 Task: Search one way flight ticket for 1 adult, 1 child, 1 infant in seat in premium economy from Orange County: John Wayne Airport (was Orange County Airport) to Jacksonville: Albert J. Ellis Airport on 5-3-2023. Choice of flights is Emirates and Kenya Airways. Number of bags: 2 checked bags. Price is upto 91000. Outbound departure time preference is 8:00.
Action: Mouse moved to (307, 254)
Screenshot: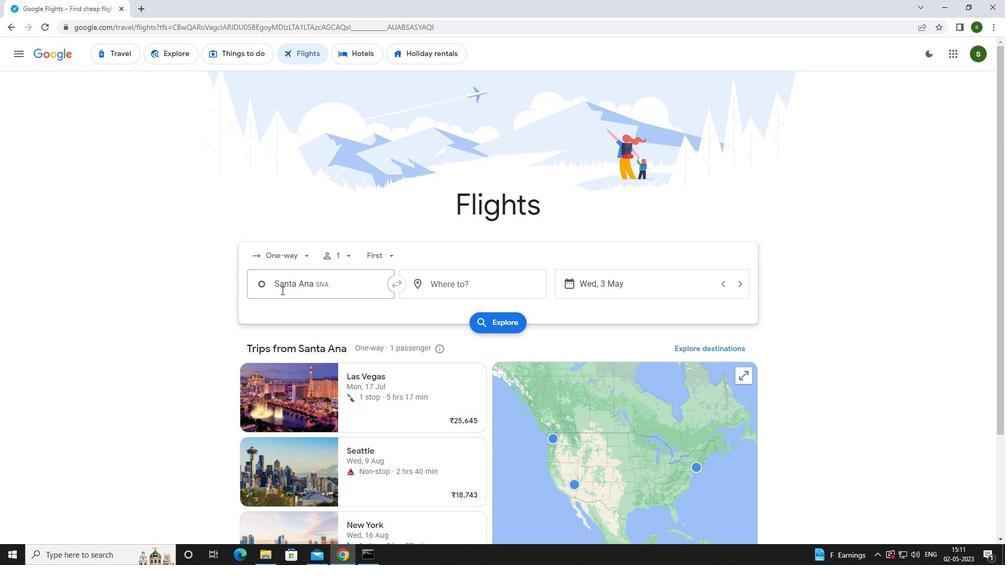 
Action: Mouse pressed left at (307, 254)
Screenshot: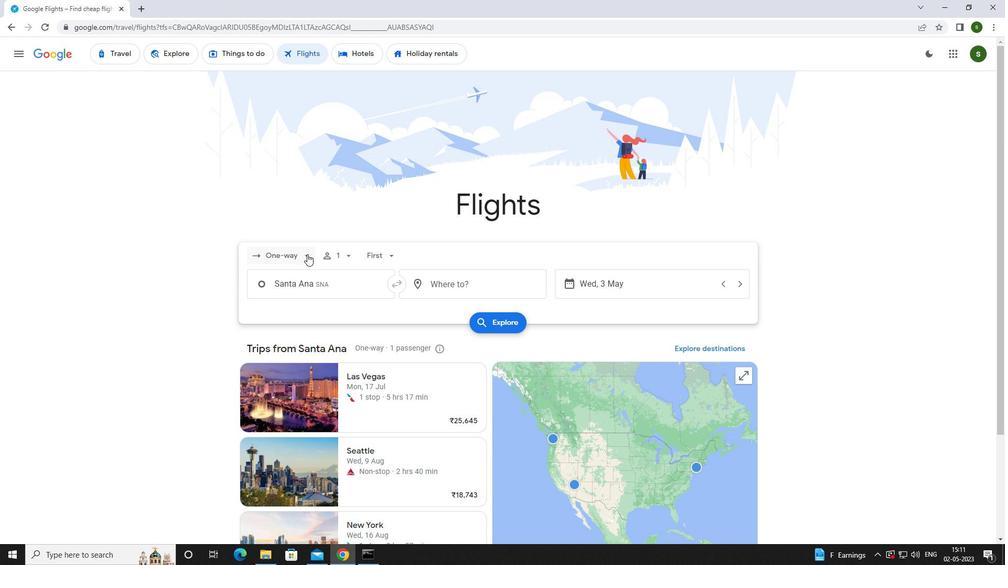 
Action: Mouse moved to (284, 301)
Screenshot: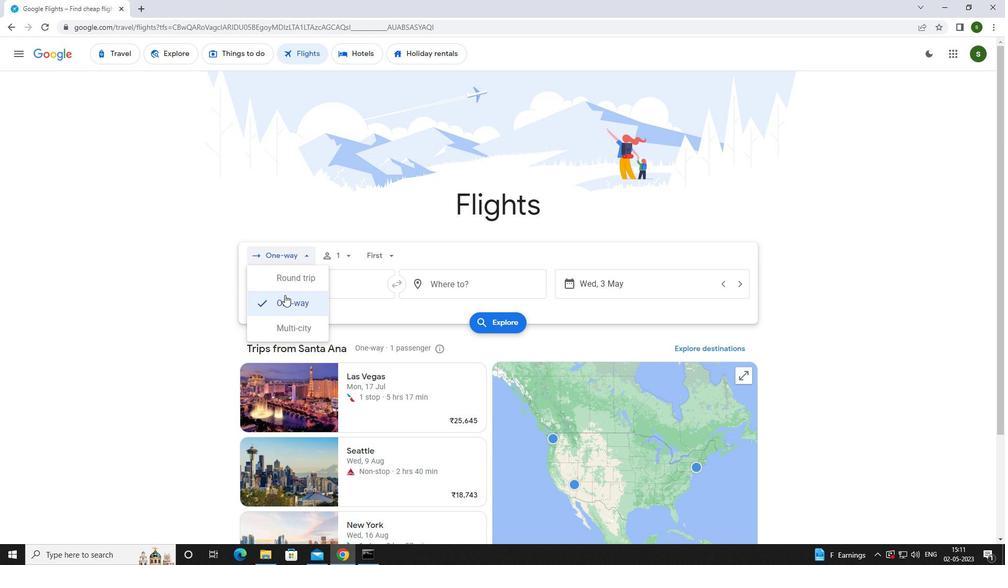 
Action: Mouse pressed left at (284, 301)
Screenshot: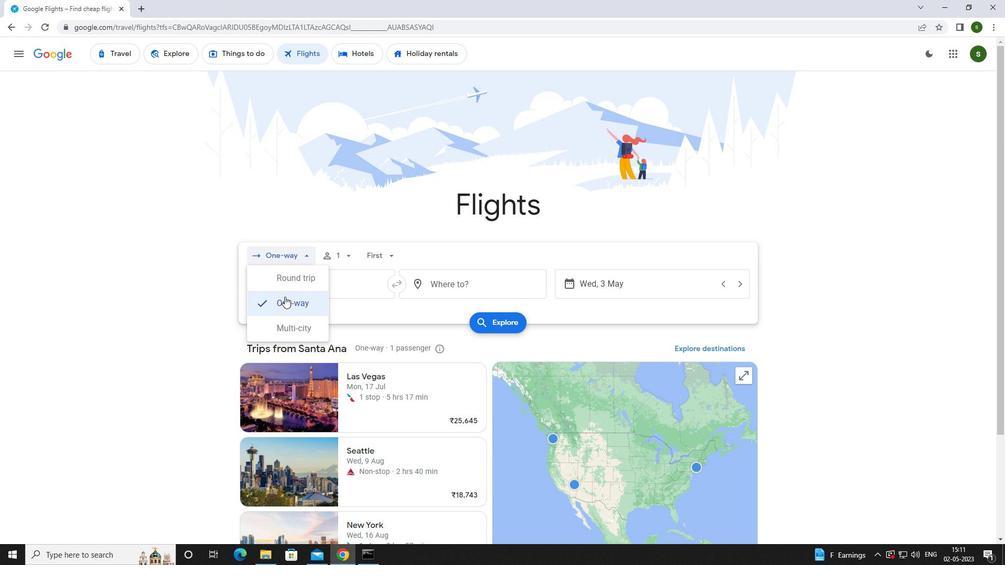 
Action: Mouse moved to (351, 251)
Screenshot: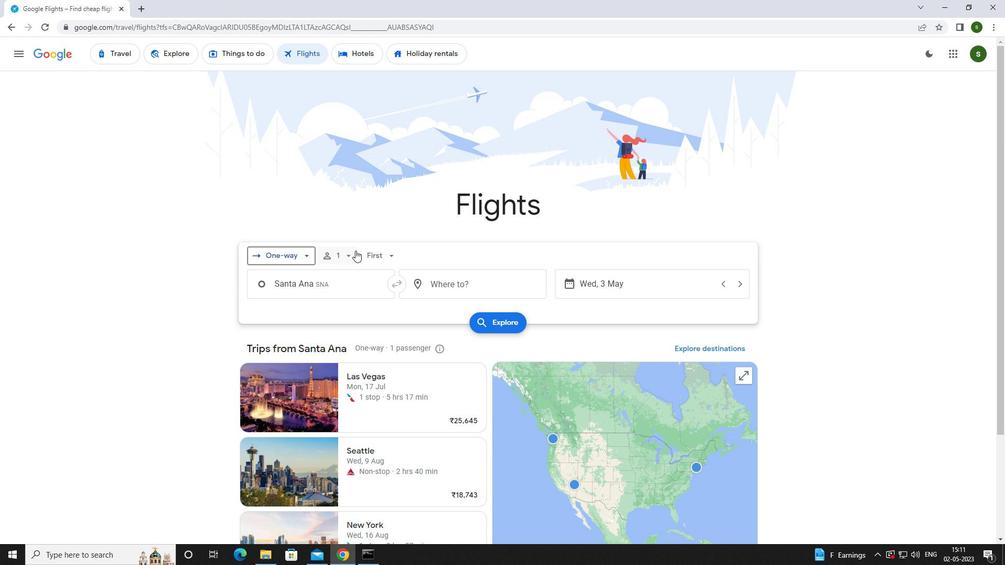 
Action: Mouse pressed left at (351, 251)
Screenshot: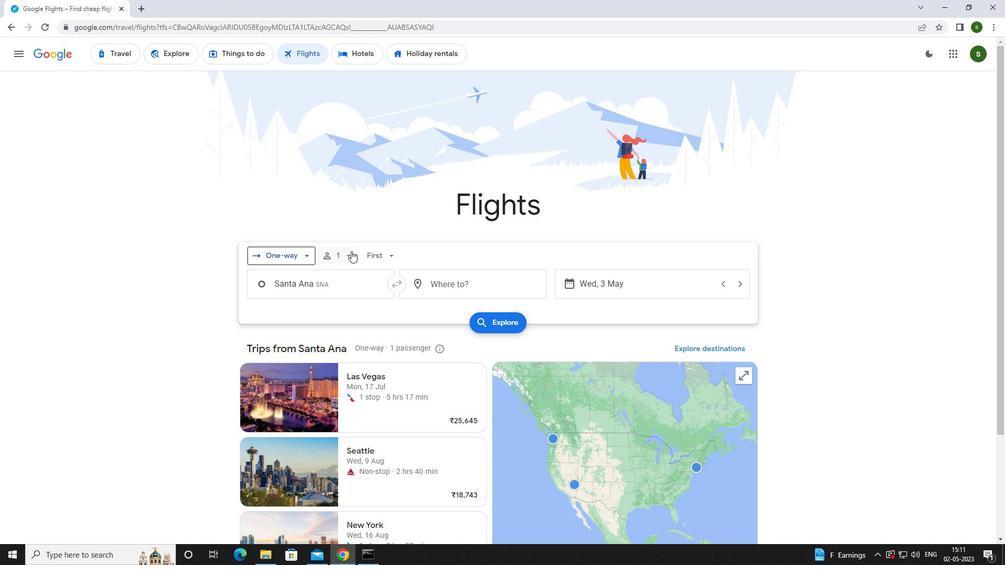 
Action: Mouse moved to (432, 306)
Screenshot: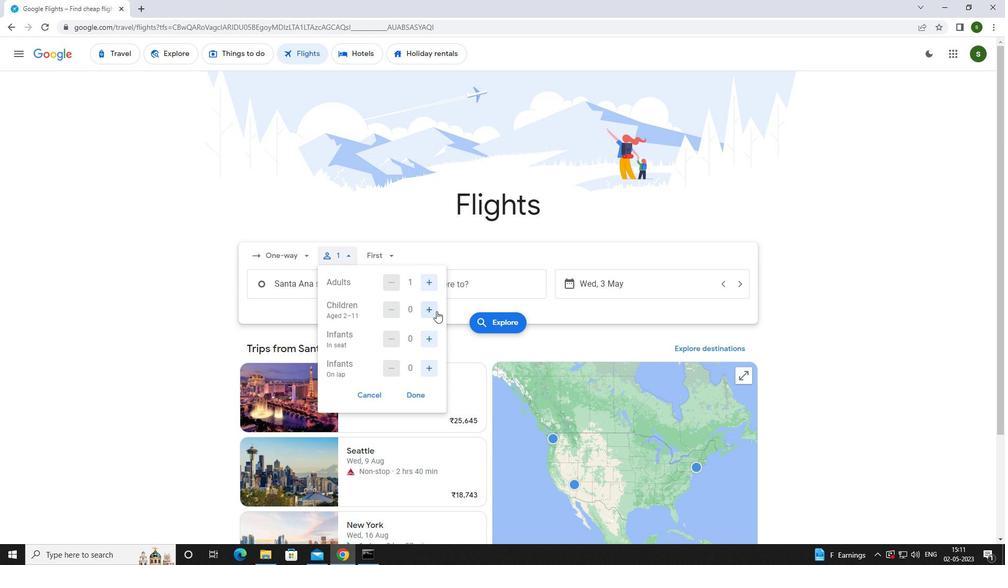 
Action: Mouse pressed left at (432, 306)
Screenshot: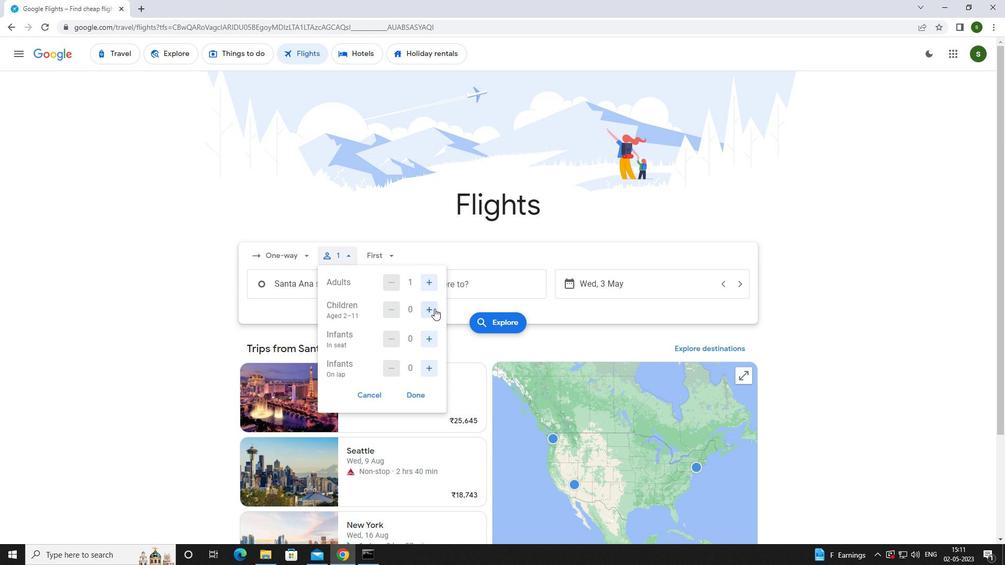 
Action: Mouse moved to (429, 336)
Screenshot: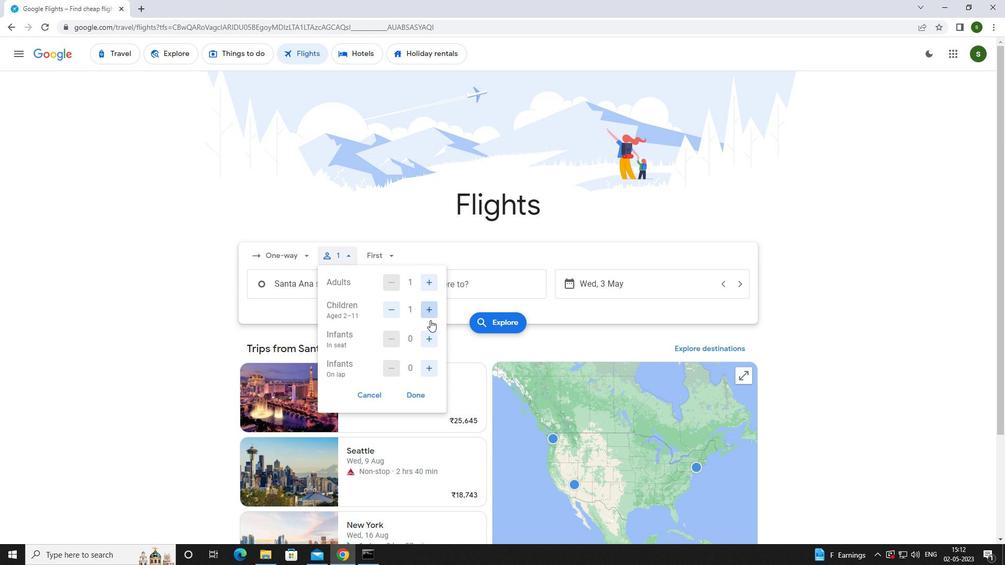 
Action: Mouse pressed left at (429, 336)
Screenshot: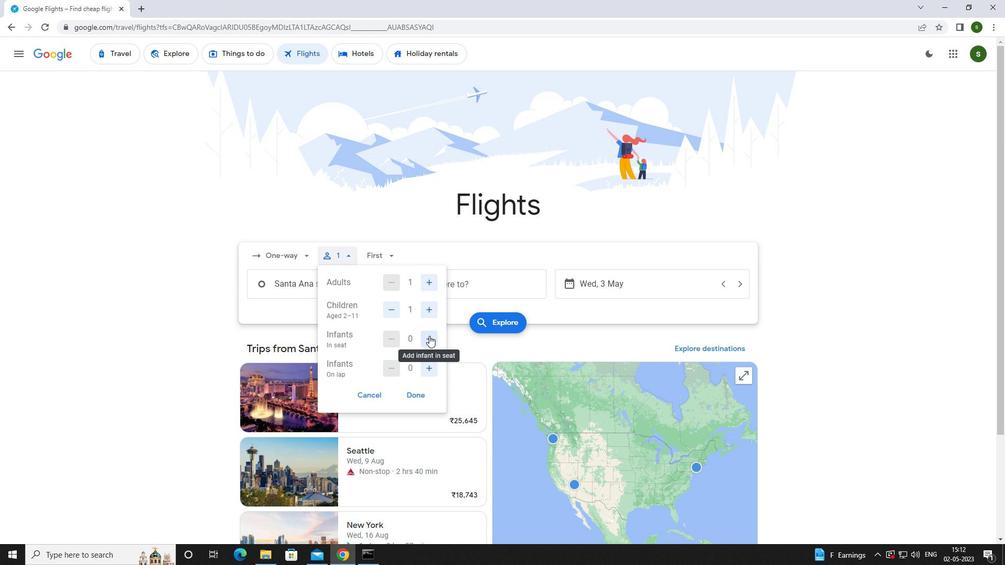 
Action: Mouse moved to (388, 249)
Screenshot: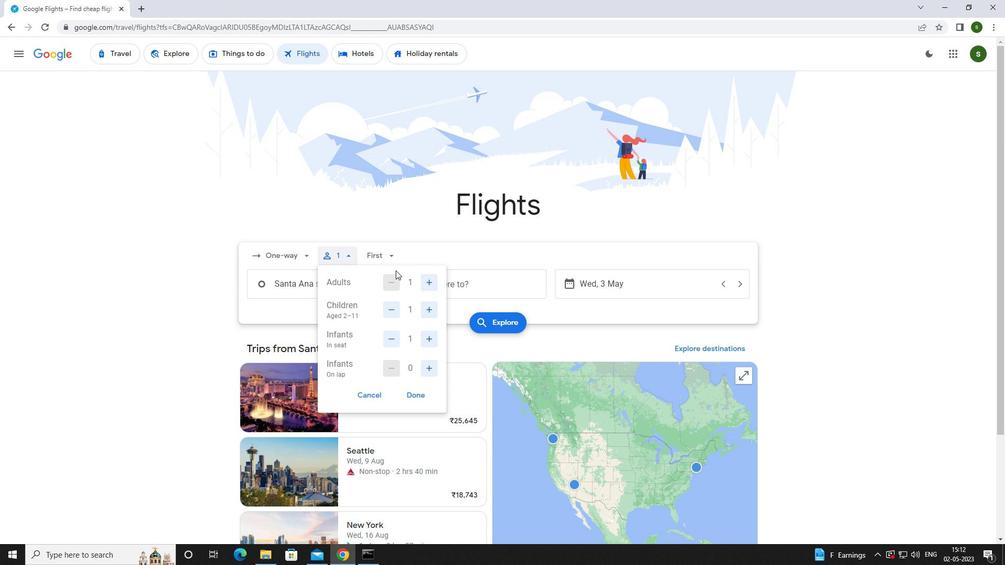 
Action: Mouse pressed left at (388, 249)
Screenshot: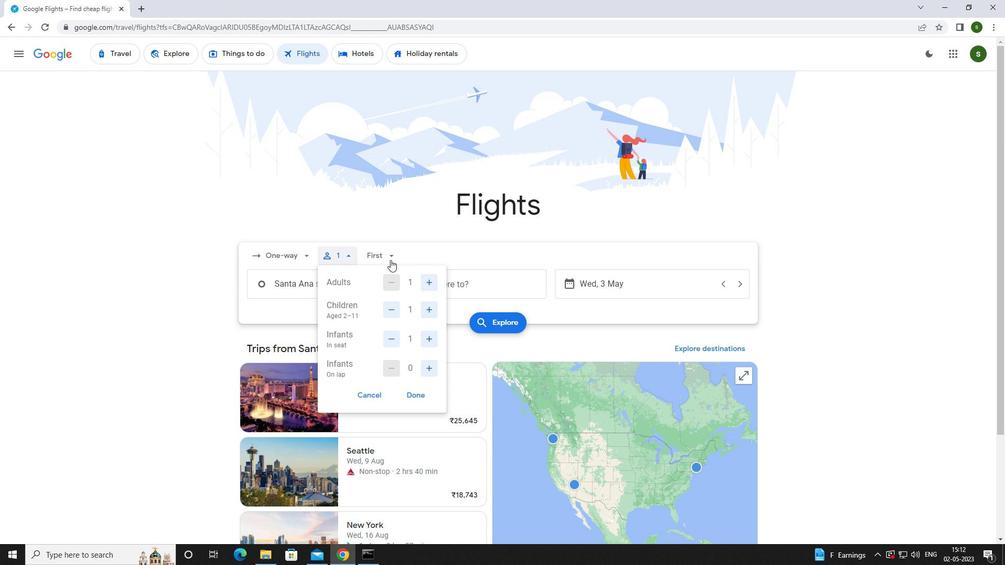 
Action: Mouse moved to (404, 303)
Screenshot: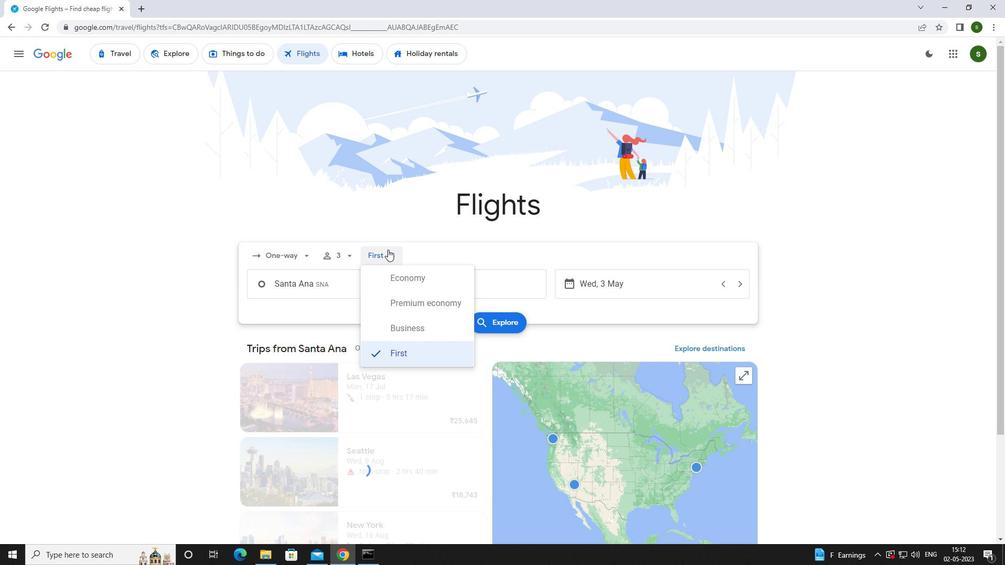 
Action: Mouse pressed left at (404, 303)
Screenshot: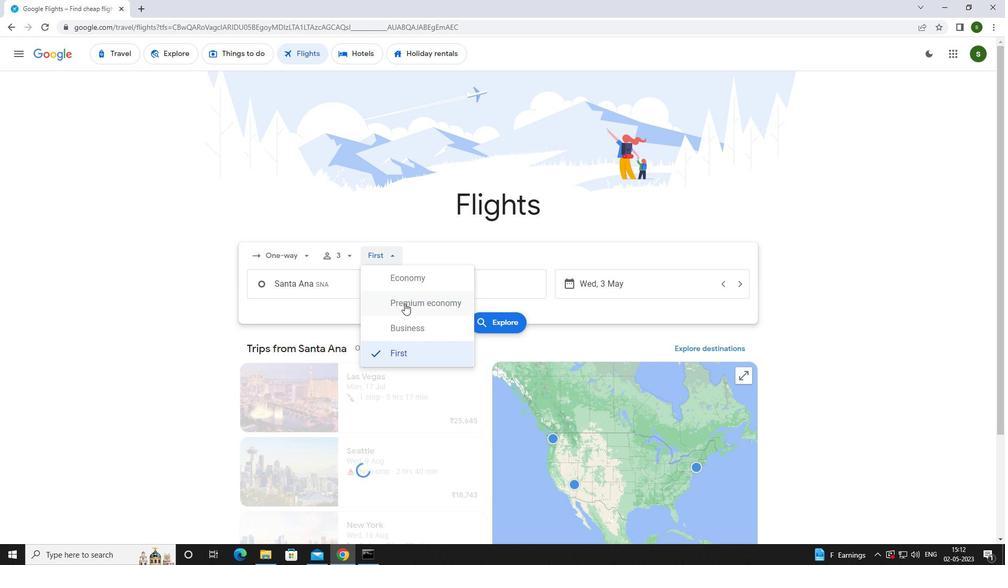 
Action: Mouse moved to (347, 289)
Screenshot: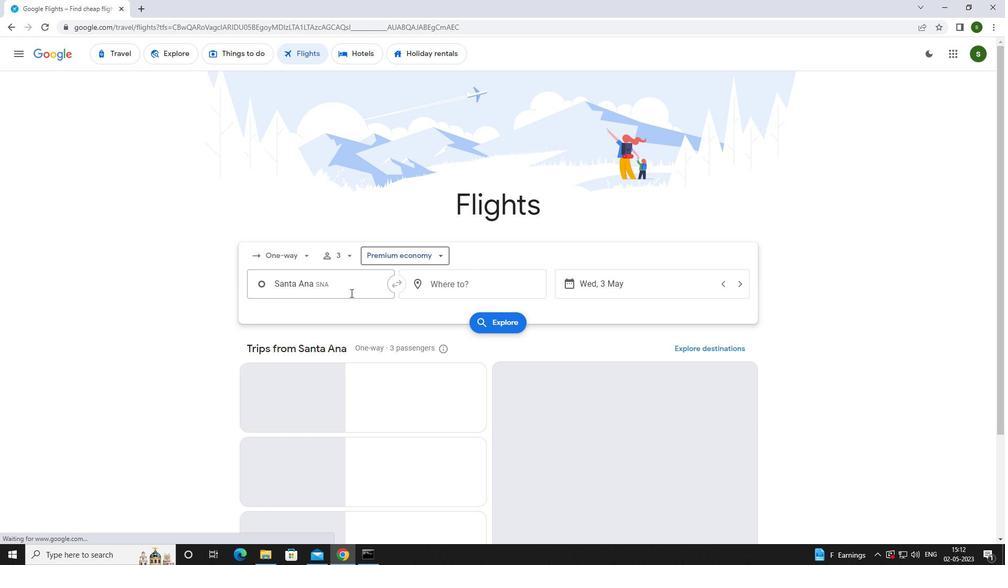 
Action: Mouse pressed left at (347, 289)
Screenshot: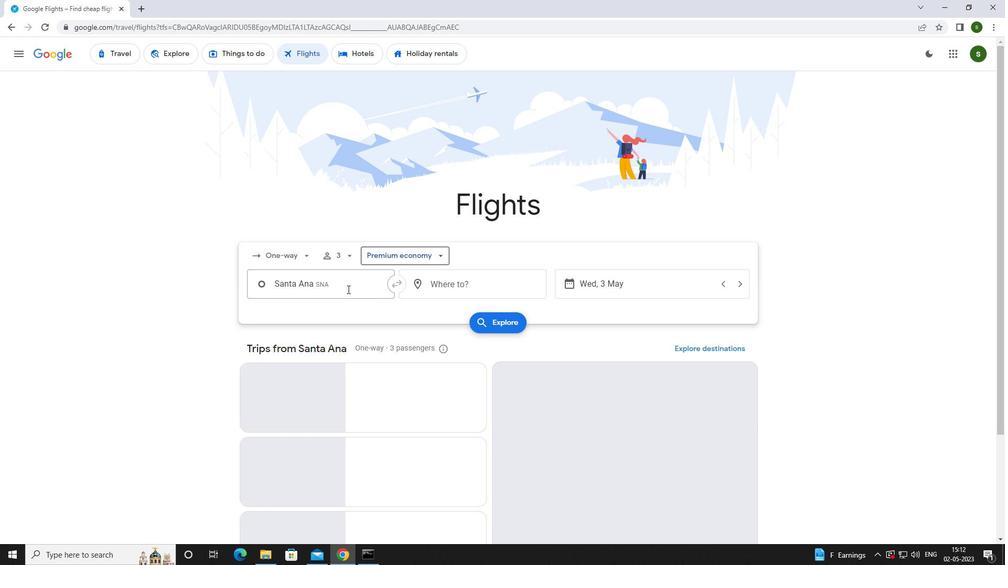 
Action: Mouse moved to (347, 289)
Screenshot: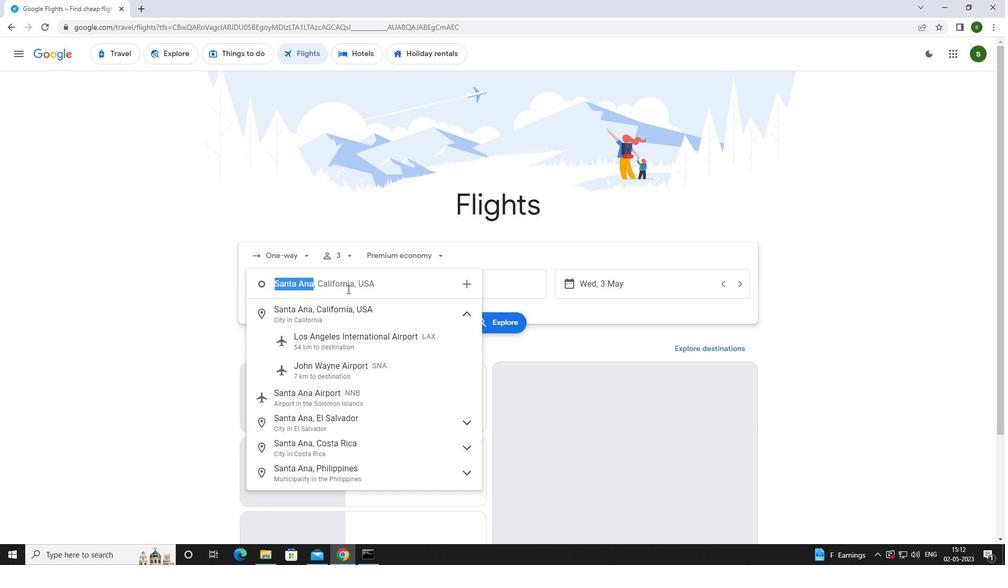
Action: Key pressed <Key.caps_lock>j<Key.caps_lock>ohn<Key.space>
Screenshot: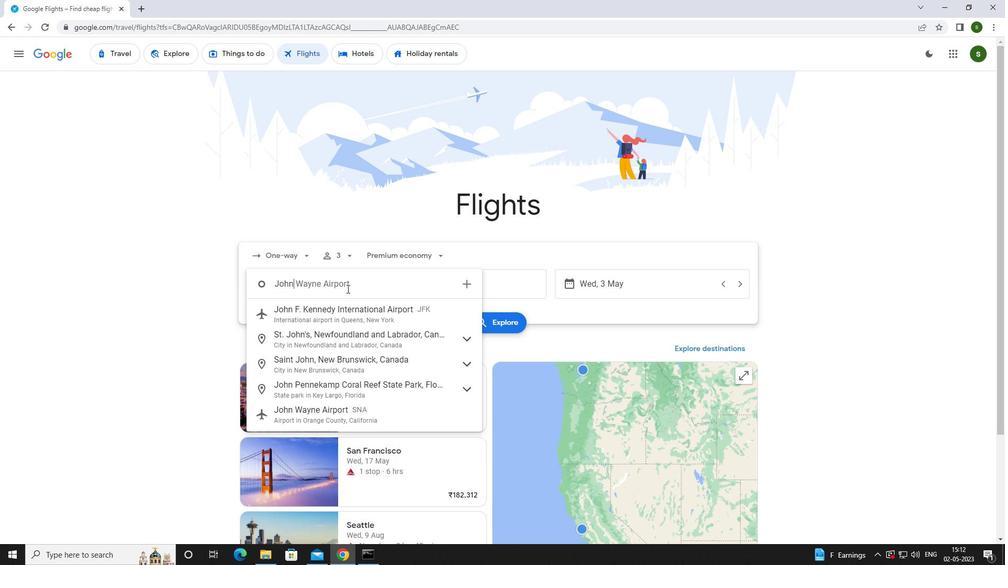 
Action: Mouse moved to (326, 411)
Screenshot: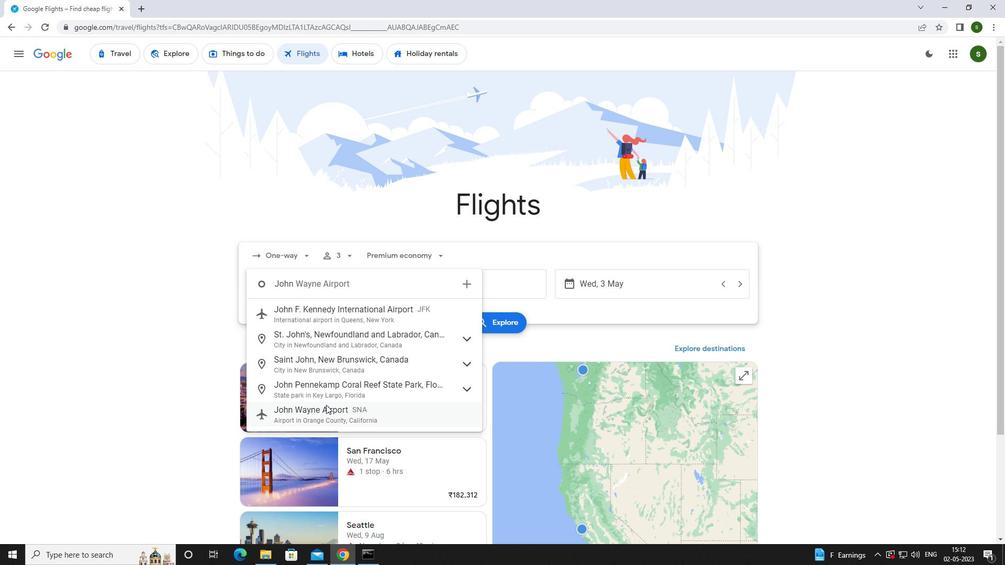 
Action: Mouse pressed left at (326, 411)
Screenshot: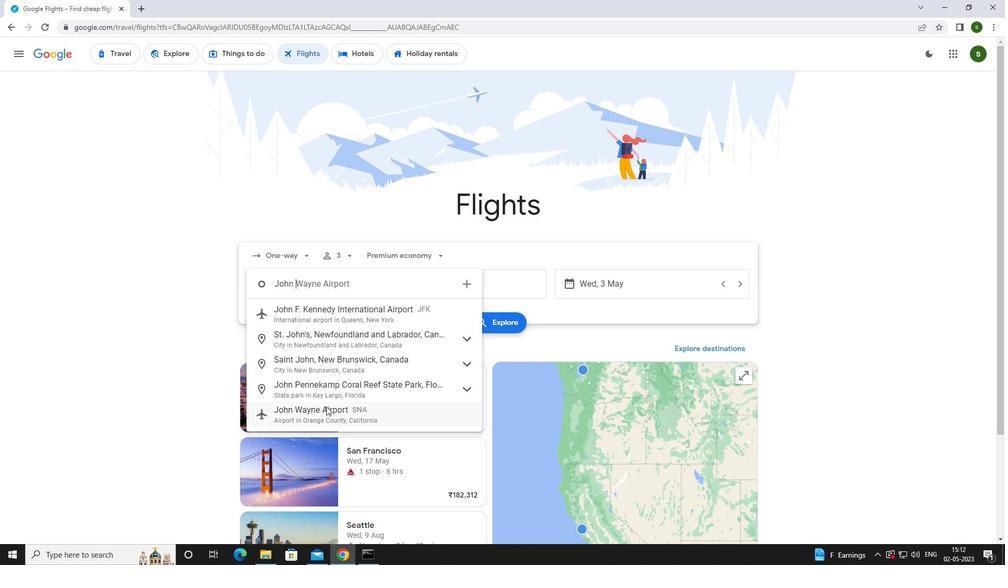 
Action: Mouse moved to (477, 291)
Screenshot: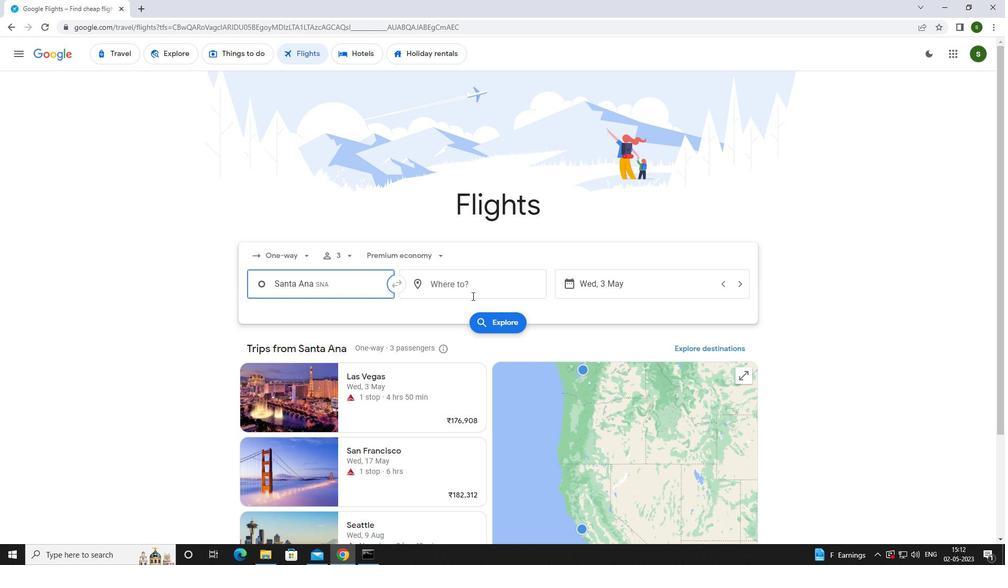 
Action: Mouse pressed left at (477, 291)
Screenshot: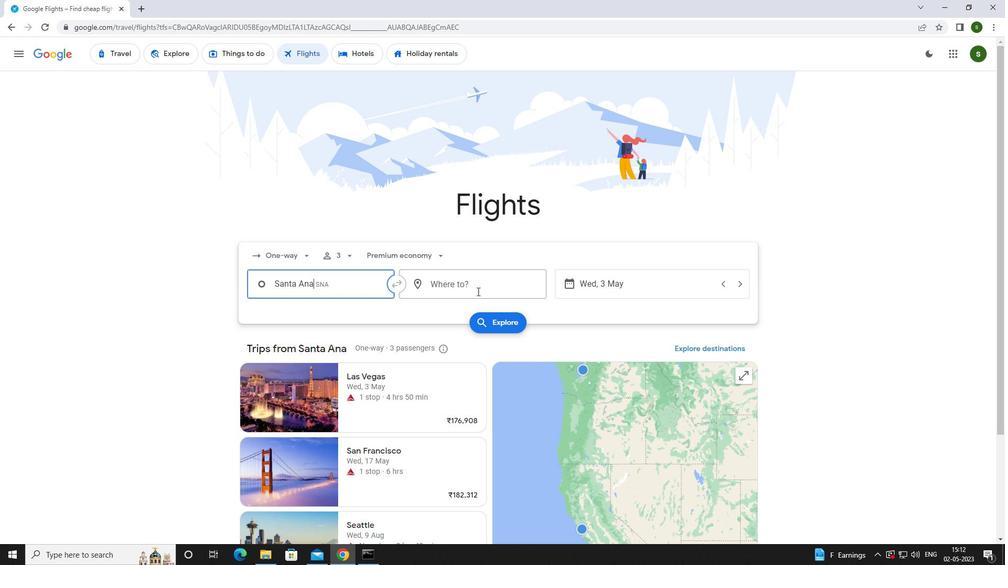 
Action: Mouse moved to (403, 301)
Screenshot: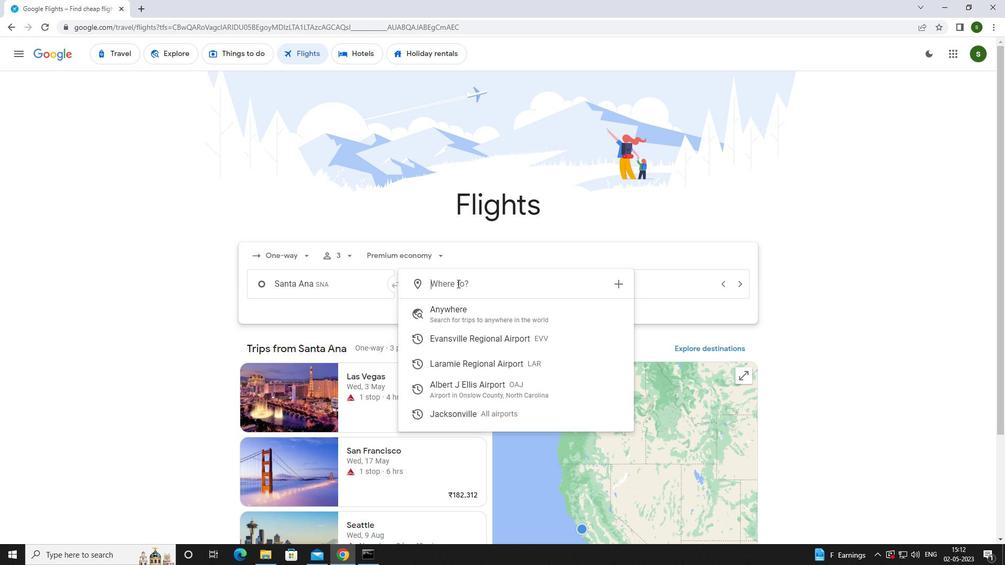 
Action: Key pressed <Key.caps_lock>a<Key.caps_lock>lbert
Screenshot: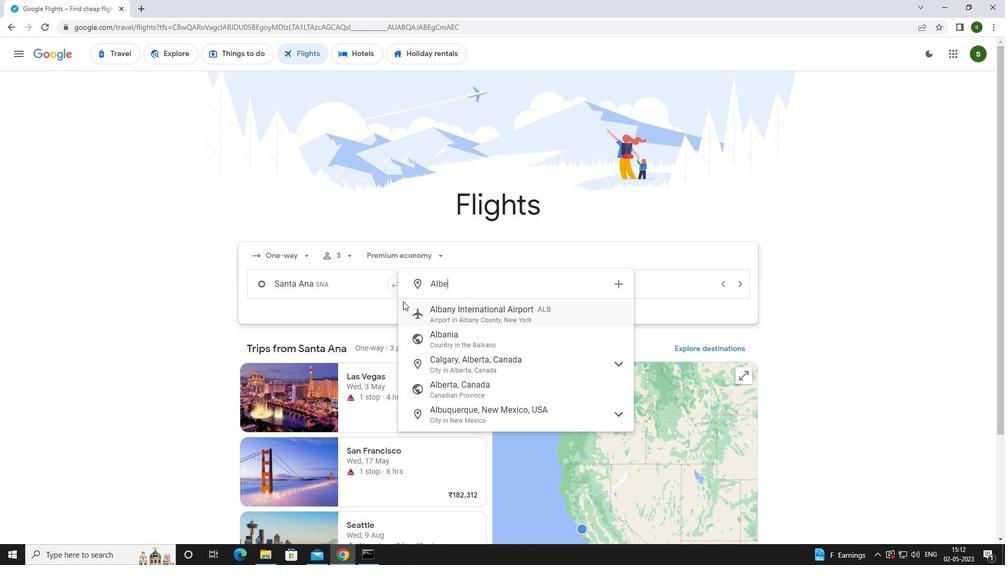 
Action: Mouse moved to (399, 302)
Screenshot: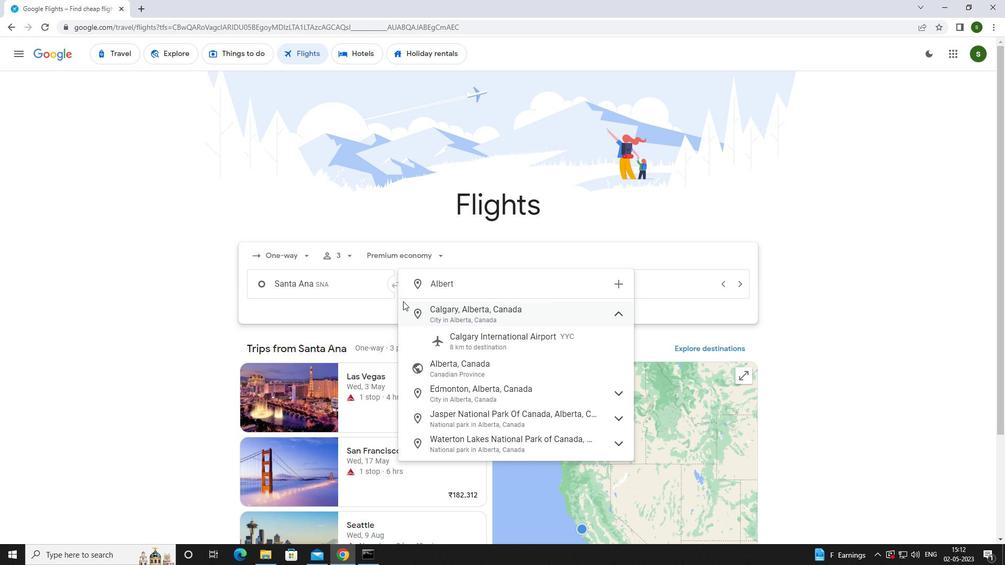 
Action: Key pressed <Key.space>
Screenshot: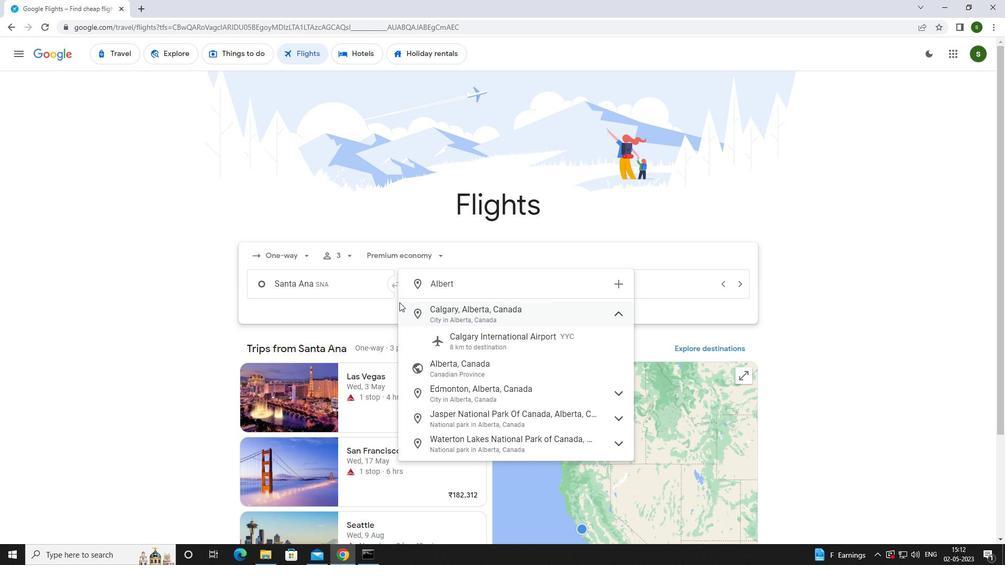 
Action: Mouse moved to (443, 311)
Screenshot: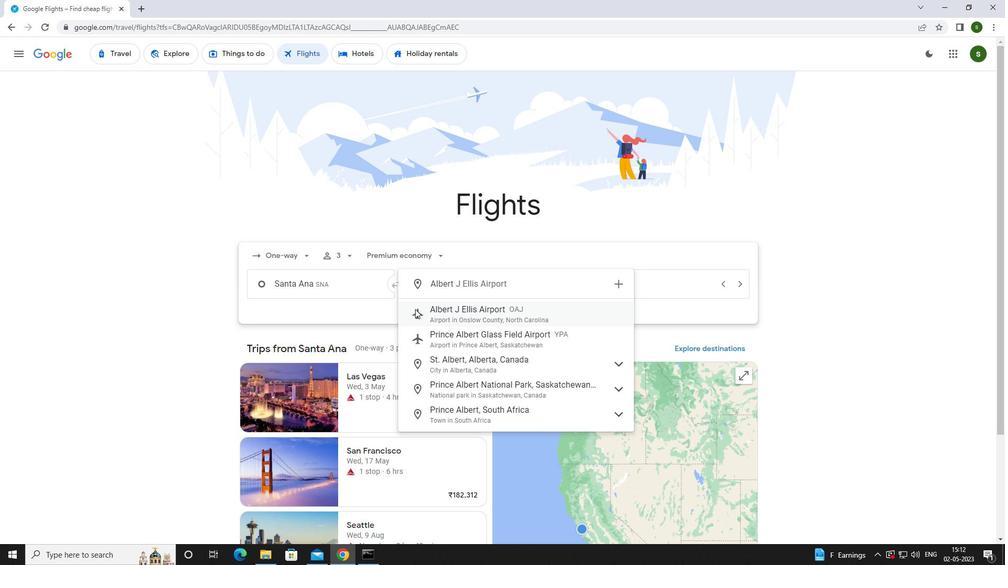 
Action: Mouse pressed left at (443, 311)
Screenshot: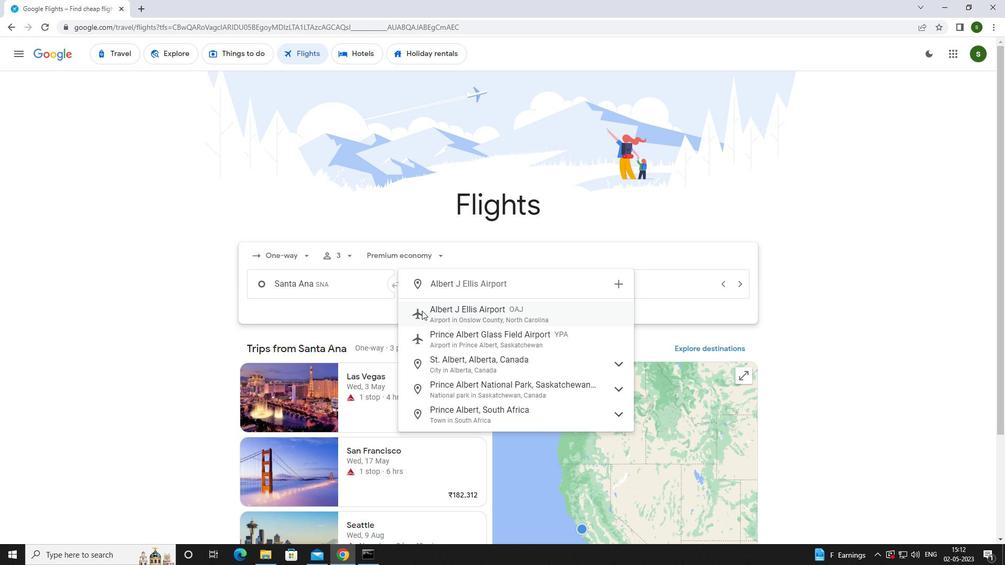 
Action: Mouse moved to (641, 284)
Screenshot: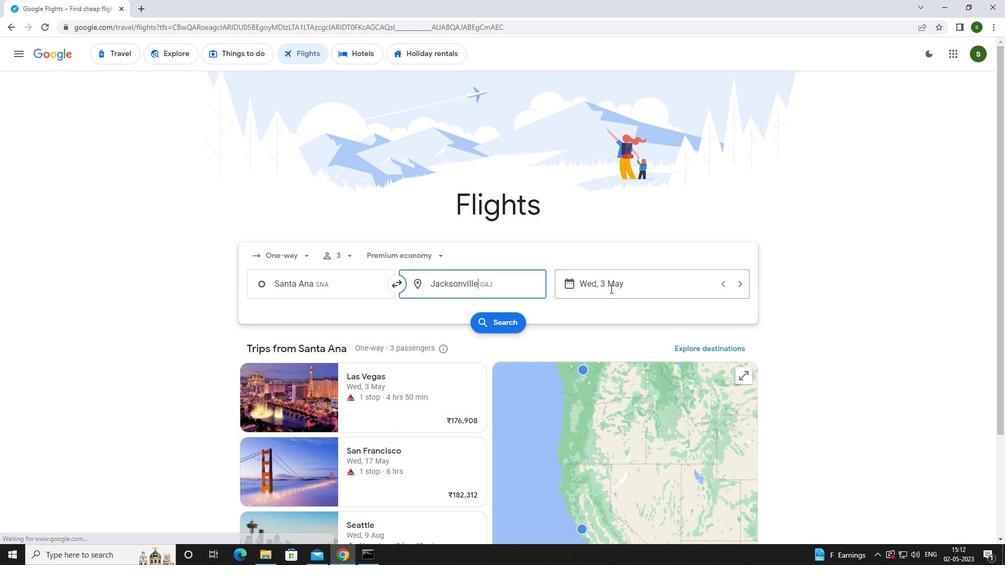 
Action: Mouse pressed left at (641, 284)
Screenshot: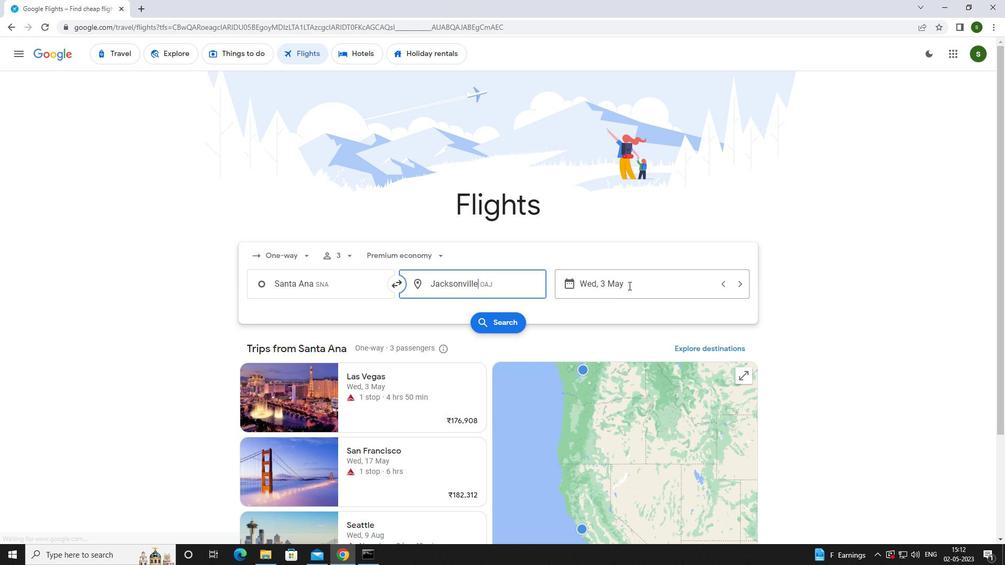 
Action: Mouse moved to (449, 354)
Screenshot: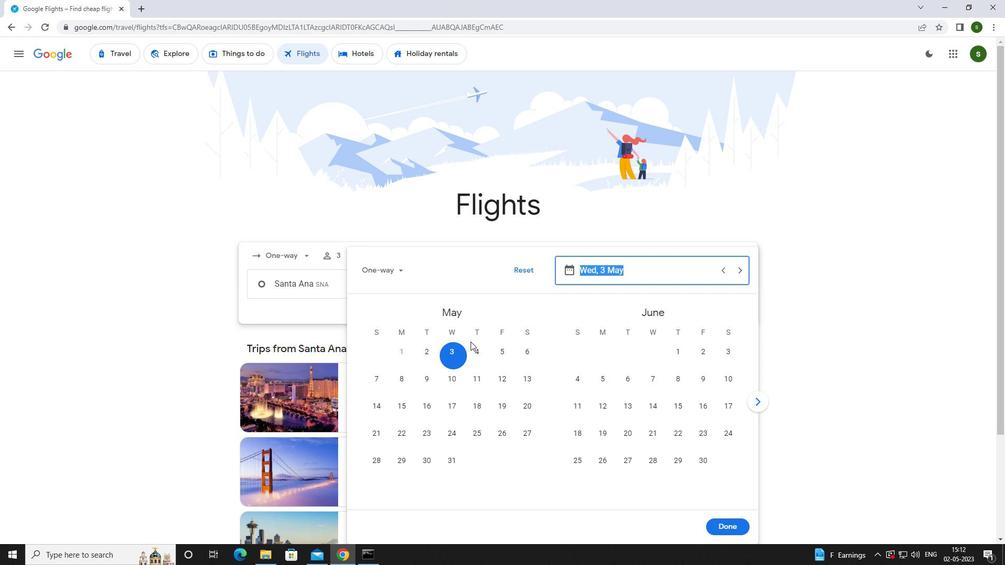 
Action: Mouse pressed left at (449, 354)
Screenshot: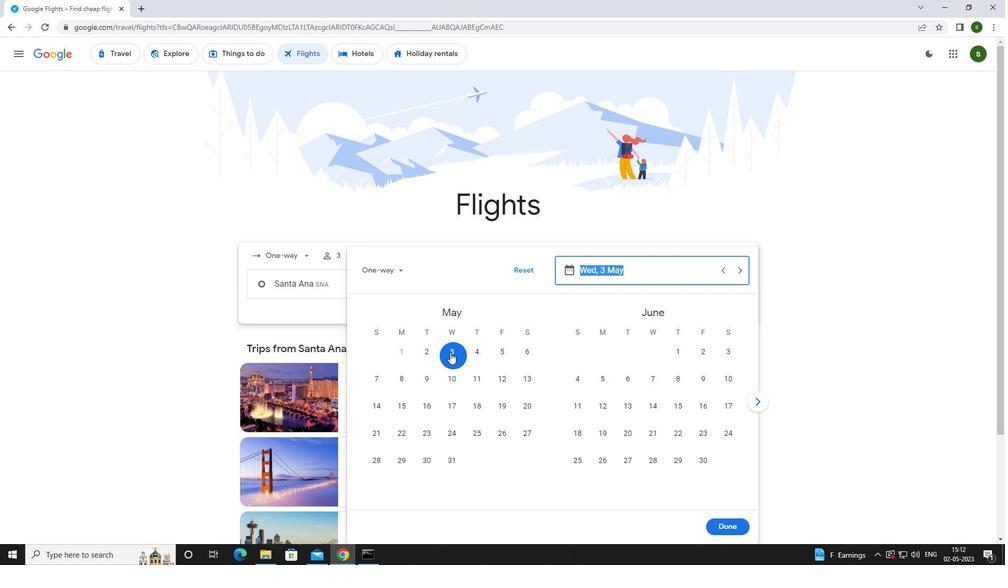 
Action: Mouse moved to (727, 524)
Screenshot: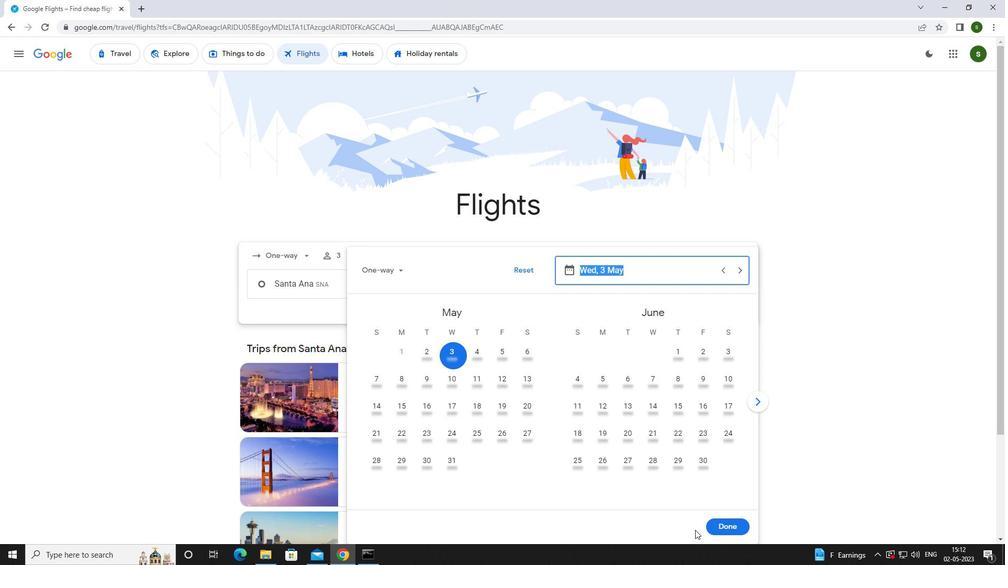 
Action: Mouse pressed left at (727, 524)
Screenshot: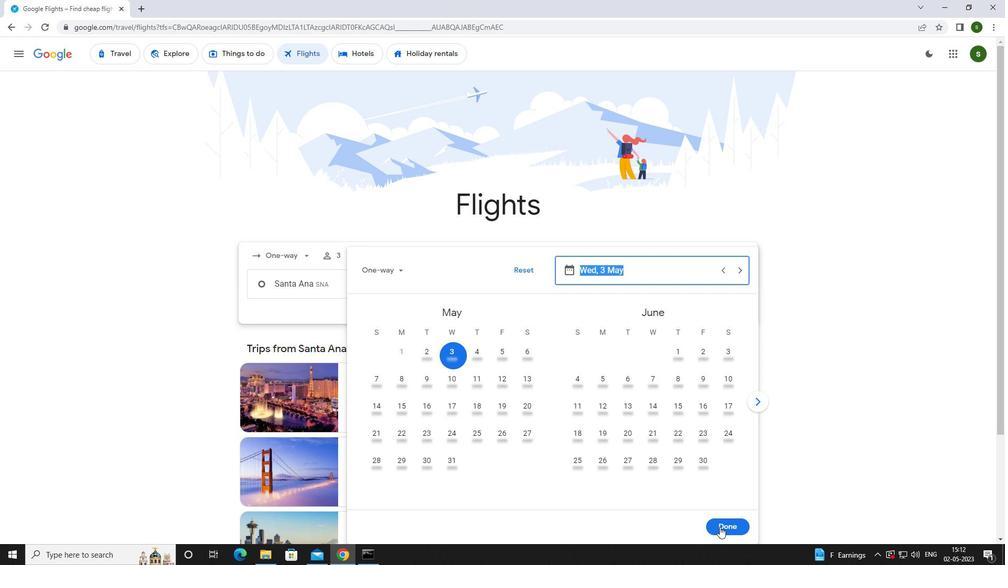 
Action: Mouse moved to (500, 326)
Screenshot: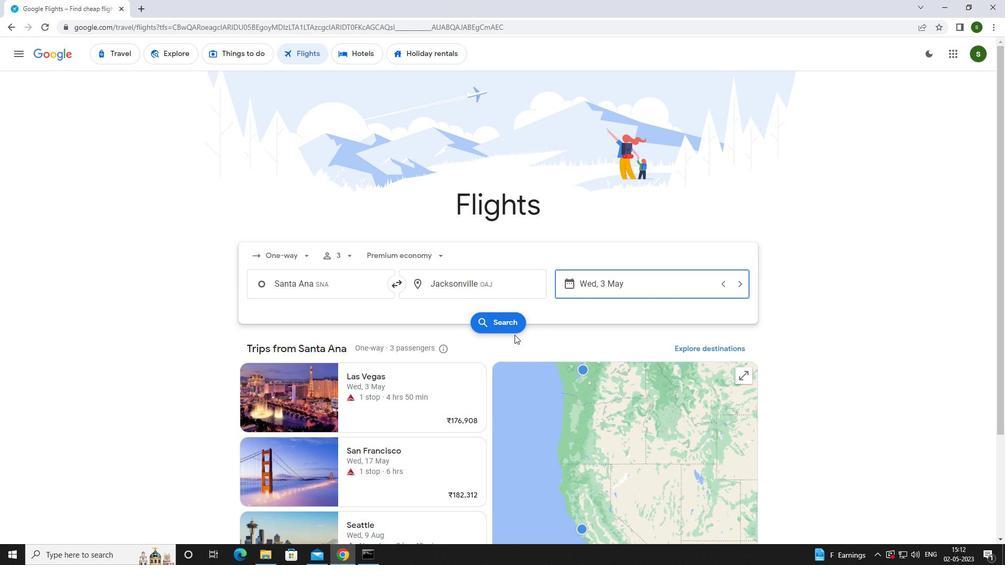 
Action: Mouse pressed left at (500, 326)
Screenshot: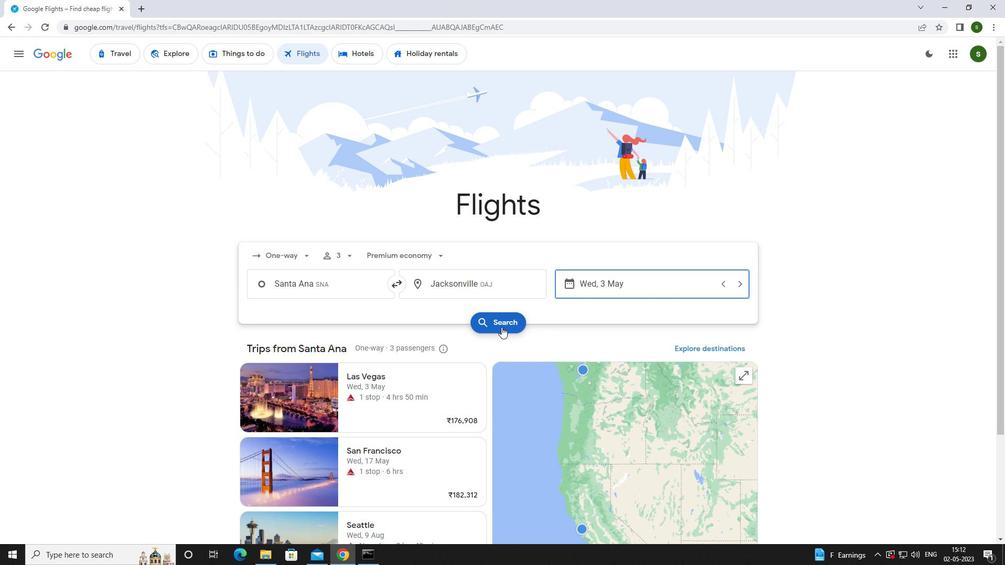 
Action: Mouse moved to (262, 152)
Screenshot: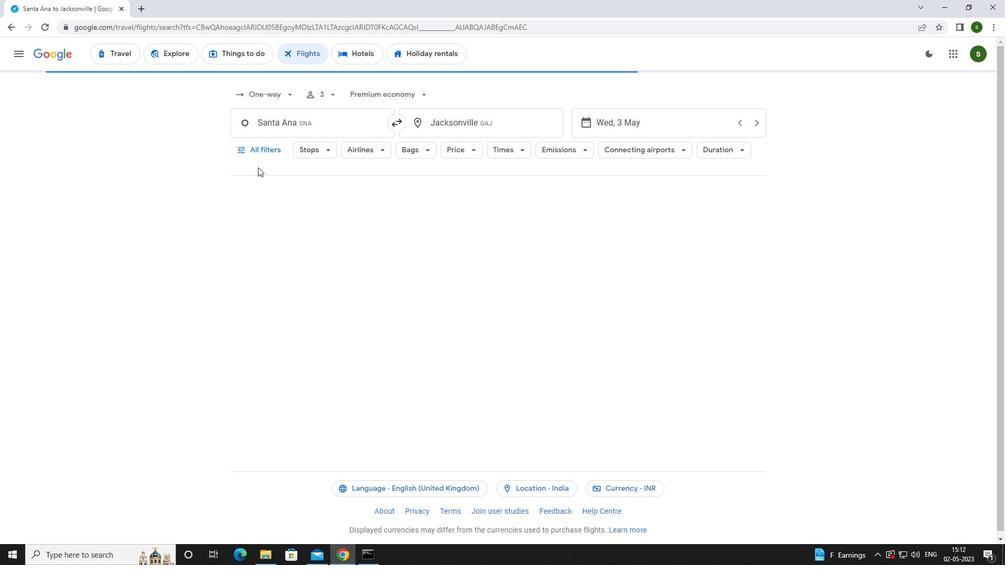 
Action: Mouse pressed left at (262, 152)
Screenshot: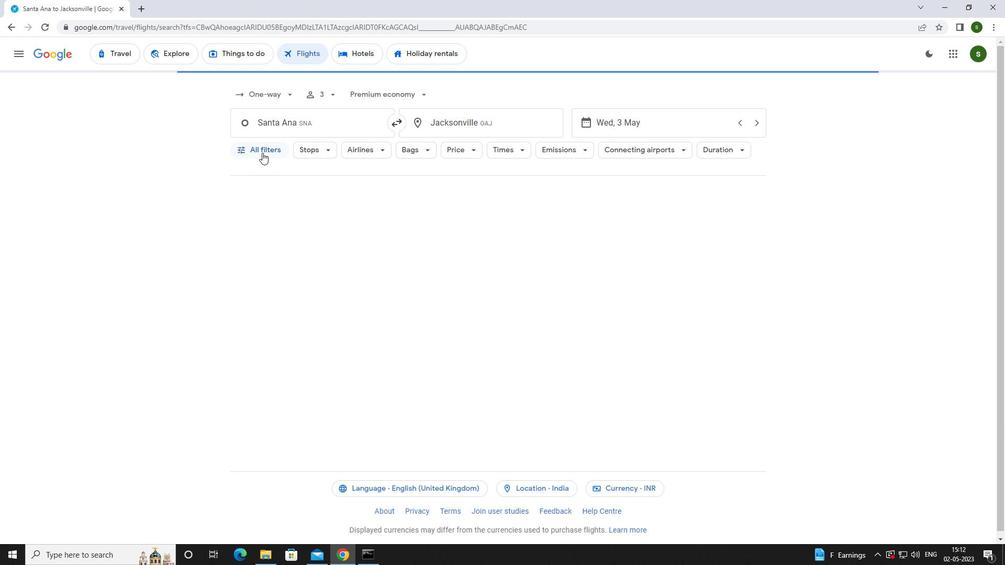 
Action: Mouse moved to (388, 371)
Screenshot: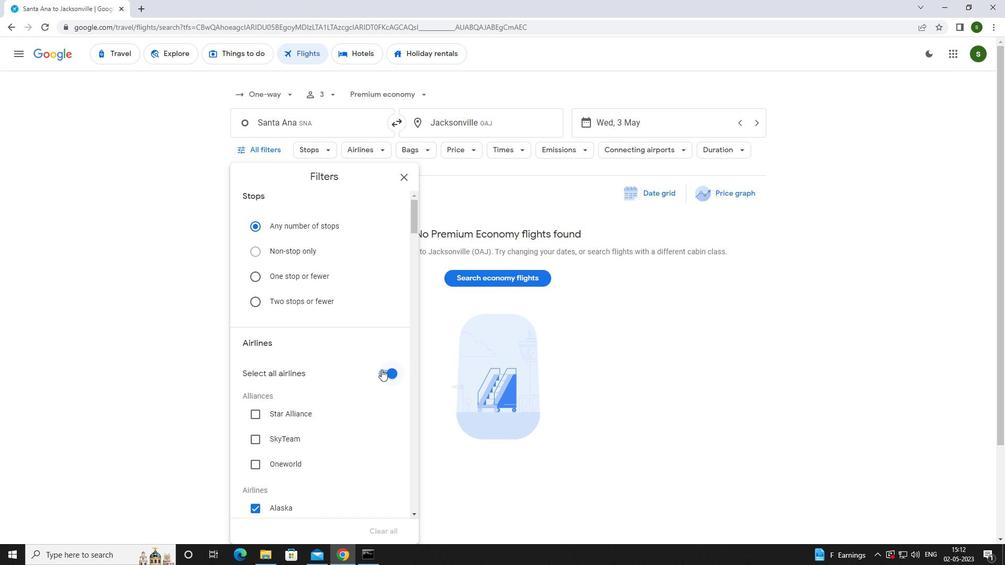 
Action: Mouse pressed left at (388, 371)
Screenshot: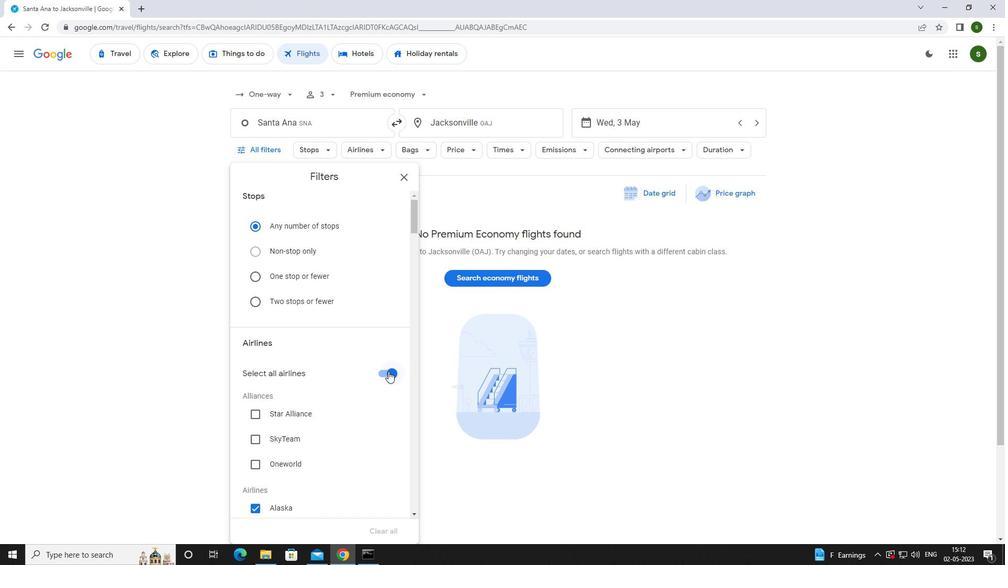 
Action: Mouse moved to (360, 353)
Screenshot: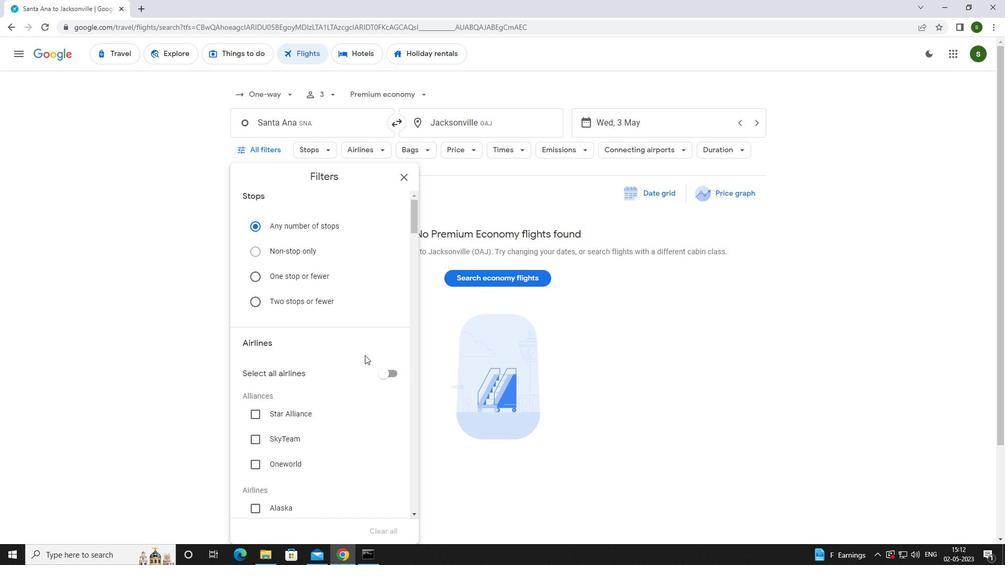 
Action: Mouse scrolled (360, 352) with delta (0, 0)
Screenshot: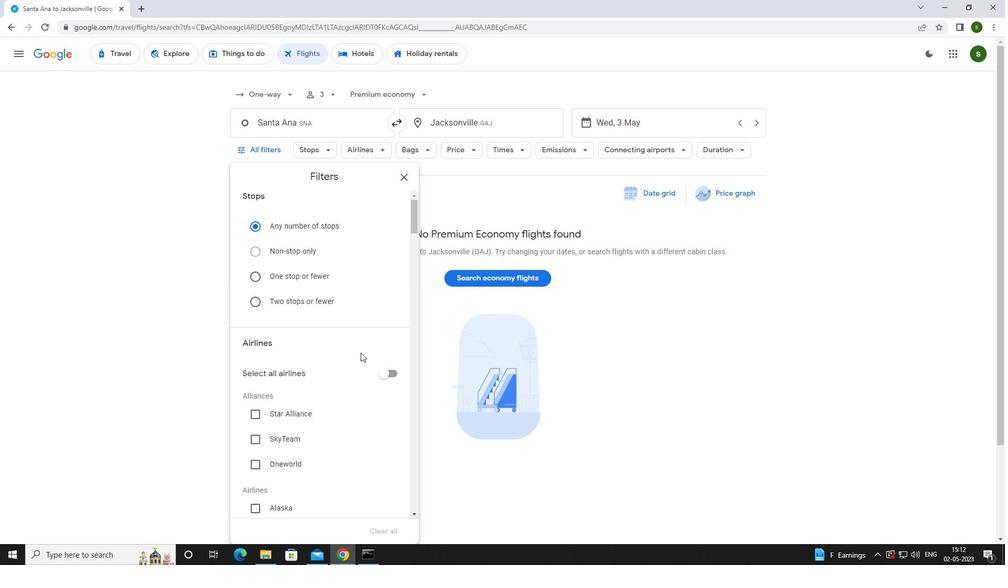 
Action: Mouse scrolled (360, 352) with delta (0, 0)
Screenshot: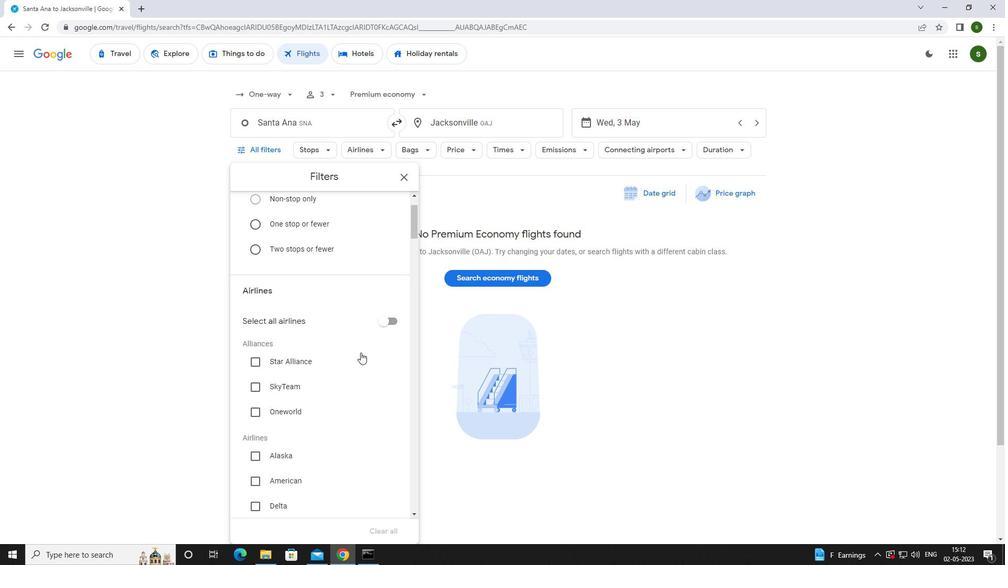 
Action: Mouse scrolled (360, 352) with delta (0, 0)
Screenshot: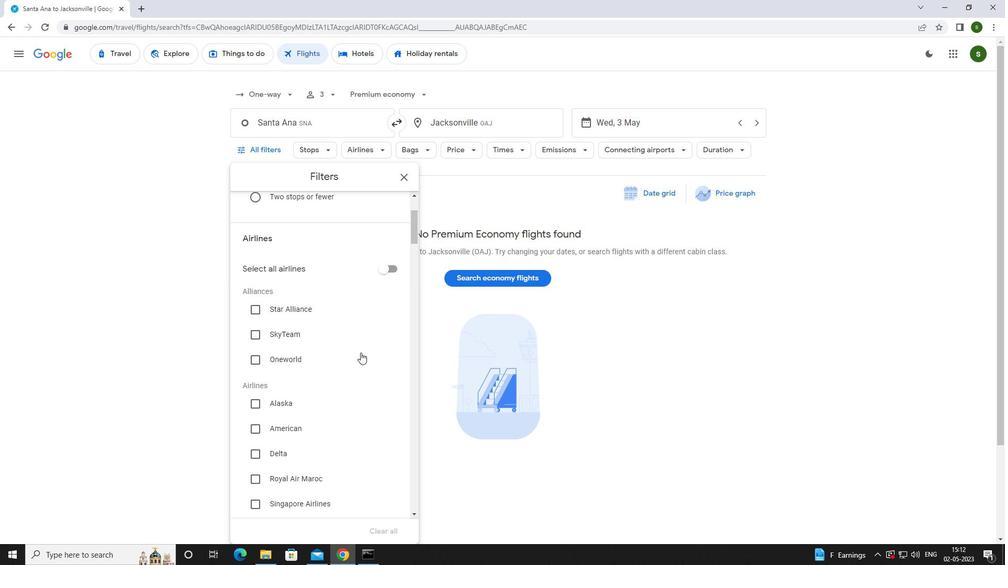 
Action: Mouse scrolled (360, 352) with delta (0, 0)
Screenshot: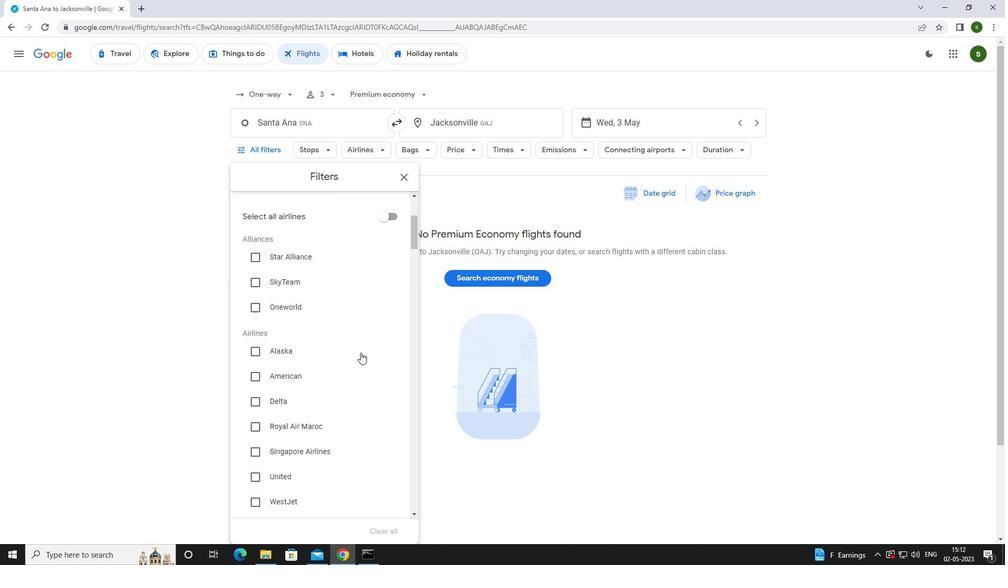 
Action: Mouse scrolled (360, 352) with delta (0, 0)
Screenshot: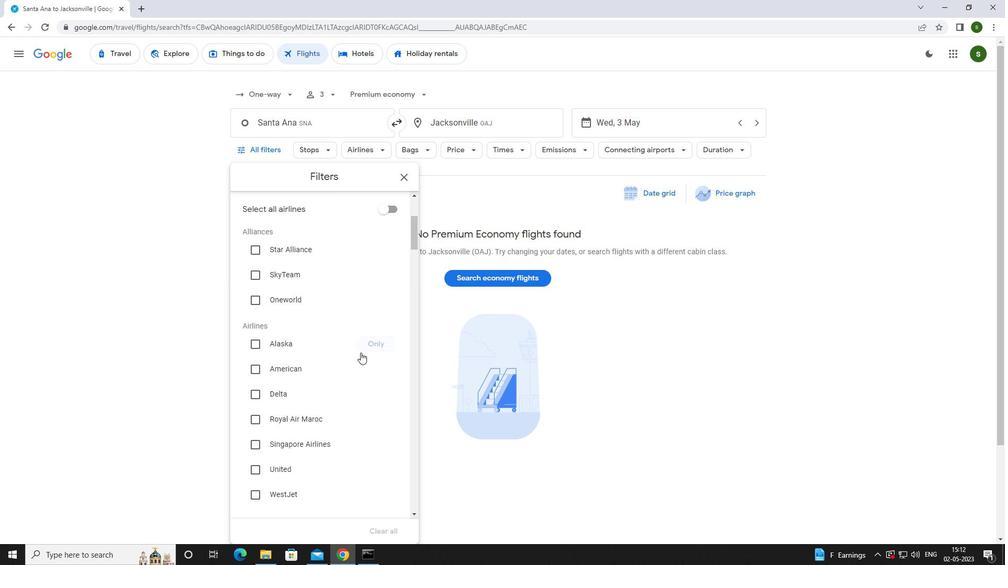 
Action: Mouse scrolled (360, 352) with delta (0, 0)
Screenshot: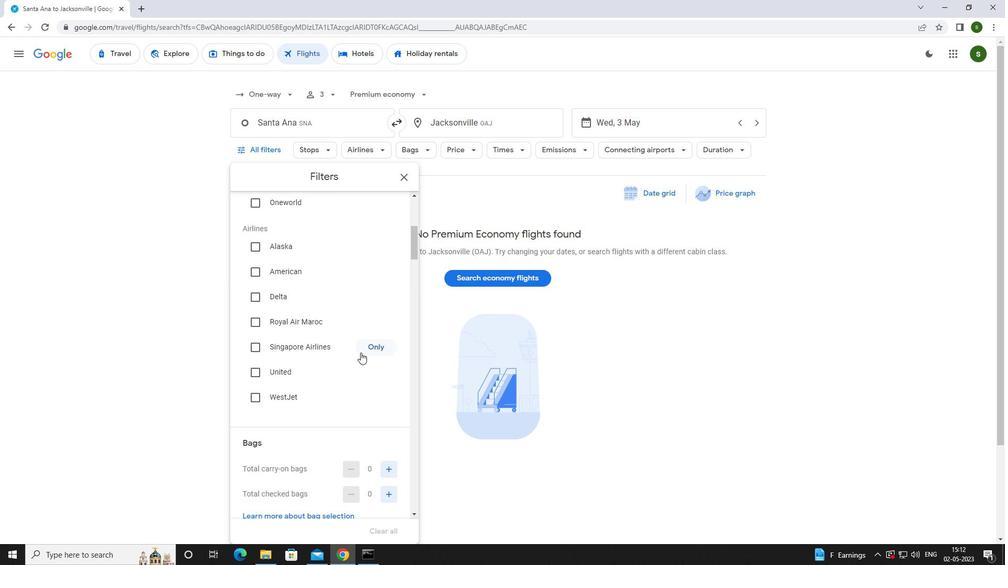 
Action: Mouse scrolled (360, 352) with delta (0, 0)
Screenshot: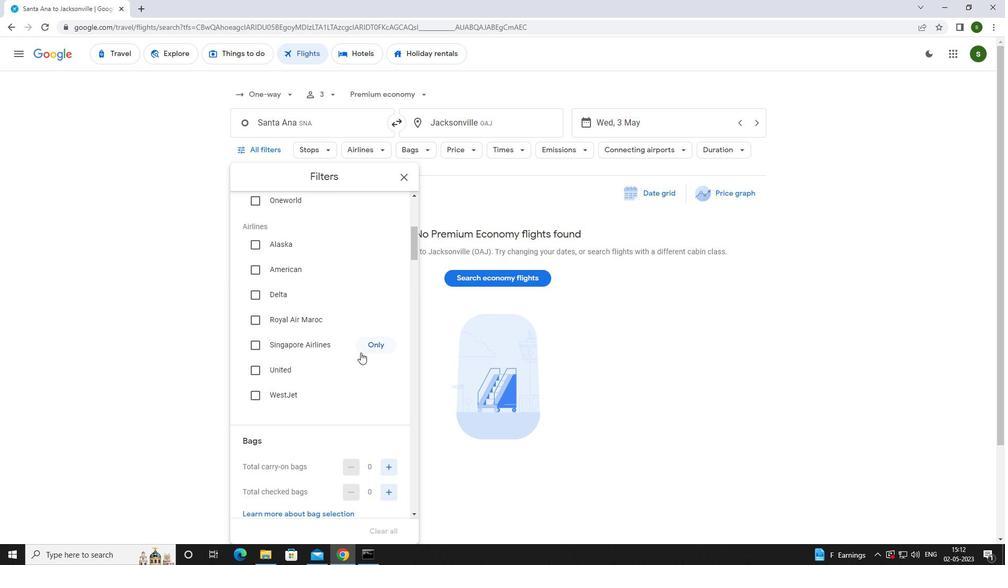 
Action: Mouse scrolled (360, 352) with delta (0, 0)
Screenshot: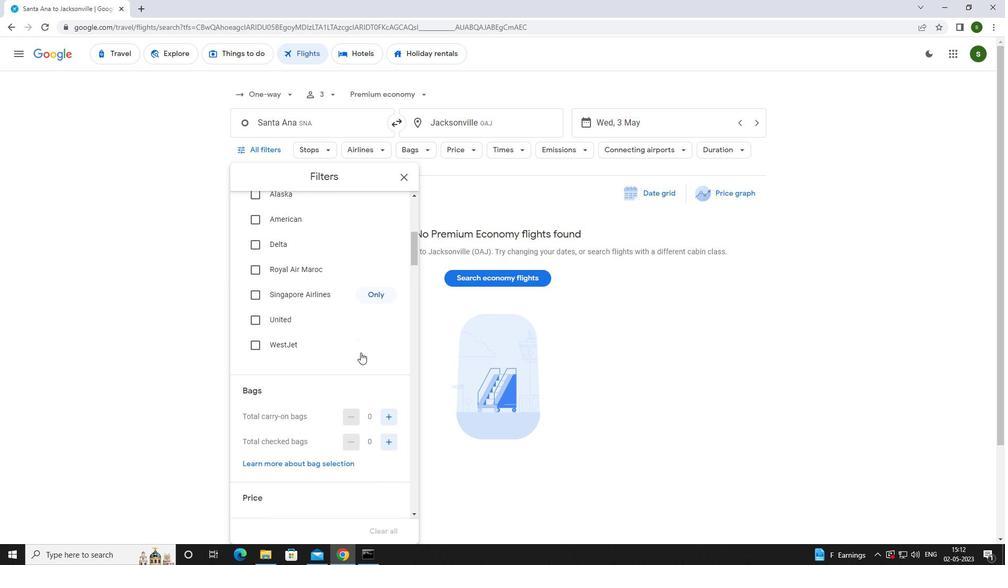 
Action: Mouse scrolled (360, 352) with delta (0, 0)
Screenshot: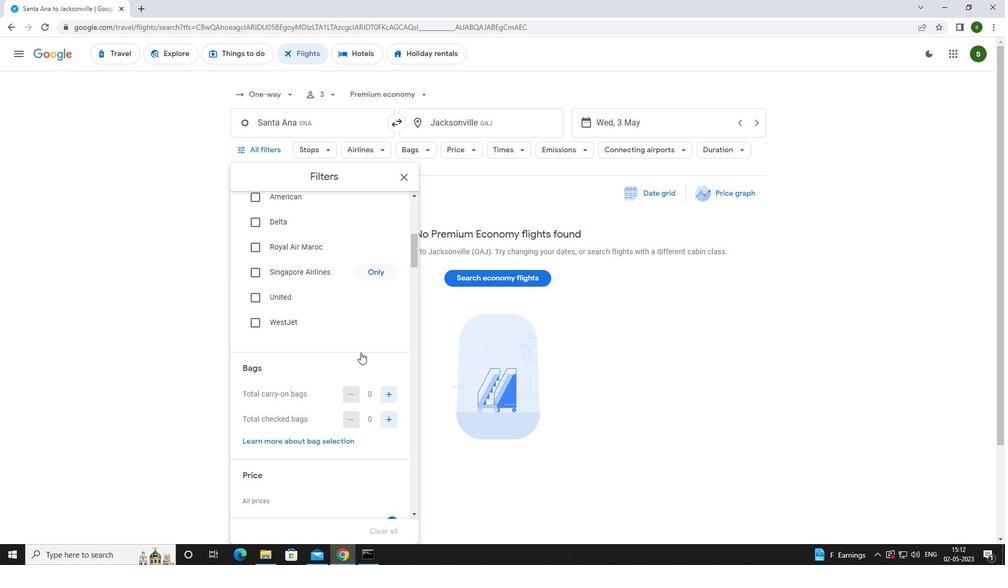 
Action: Mouse moved to (388, 286)
Screenshot: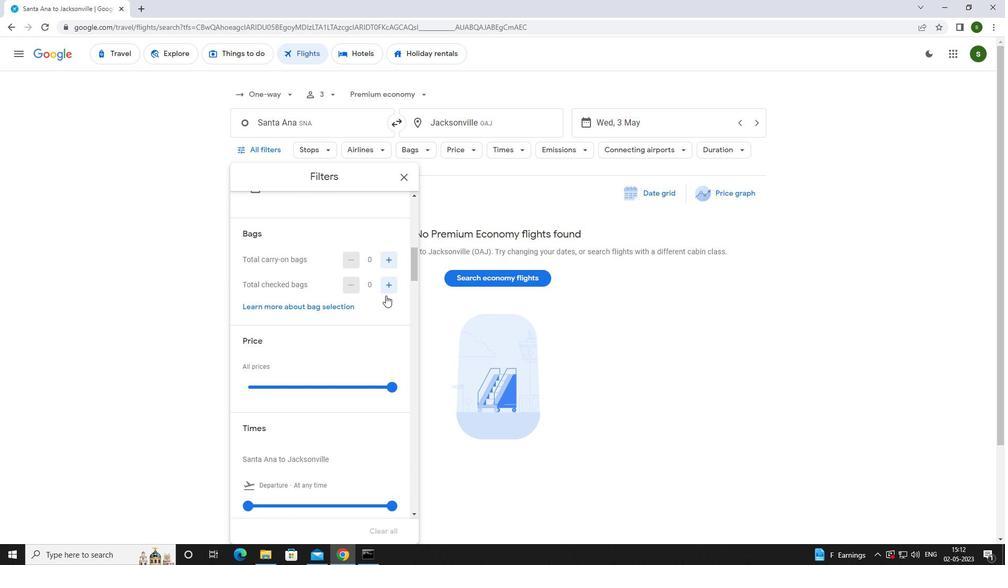 
Action: Mouse pressed left at (388, 286)
Screenshot: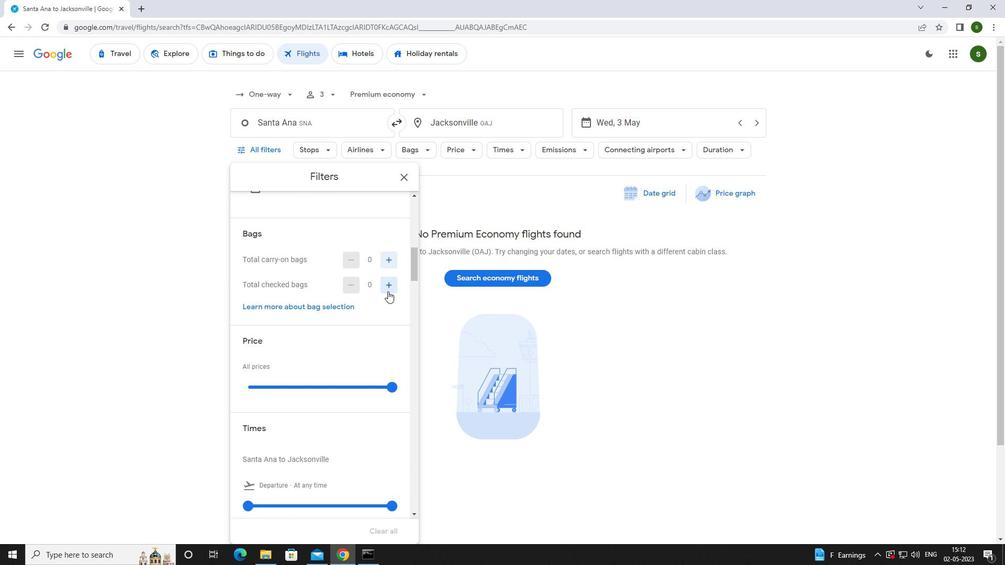 
Action: Mouse pressed left at (388, 286)
Screenshot: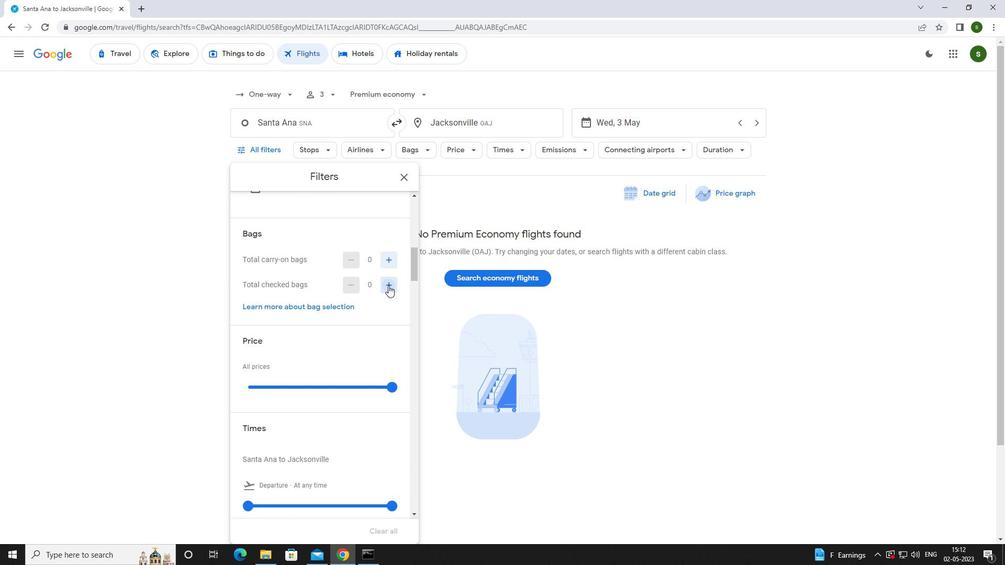 
Action: Mouse moved to (392, 386)
Screenshot: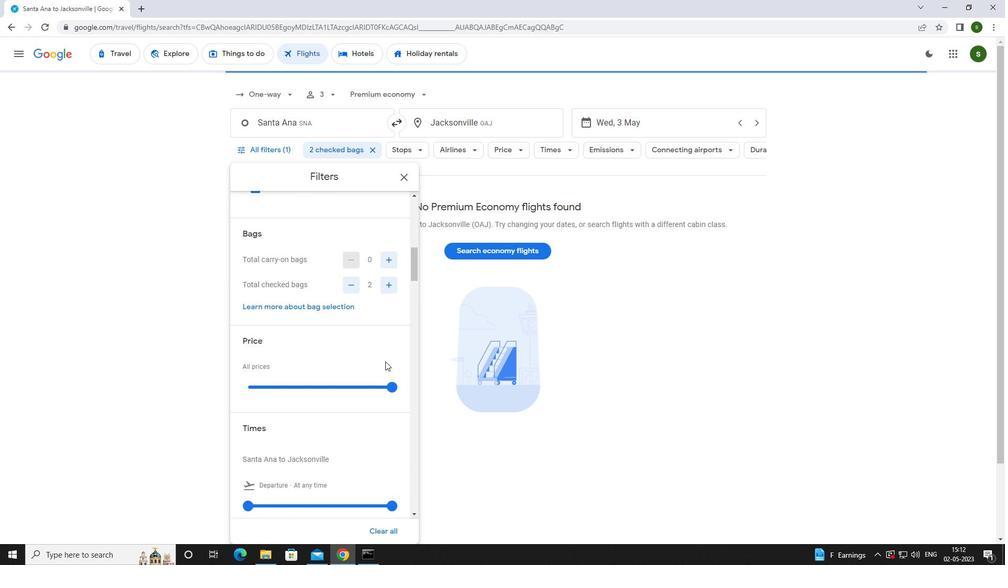 
Action: Mouse pressed left at (392, 386)
Screenshot: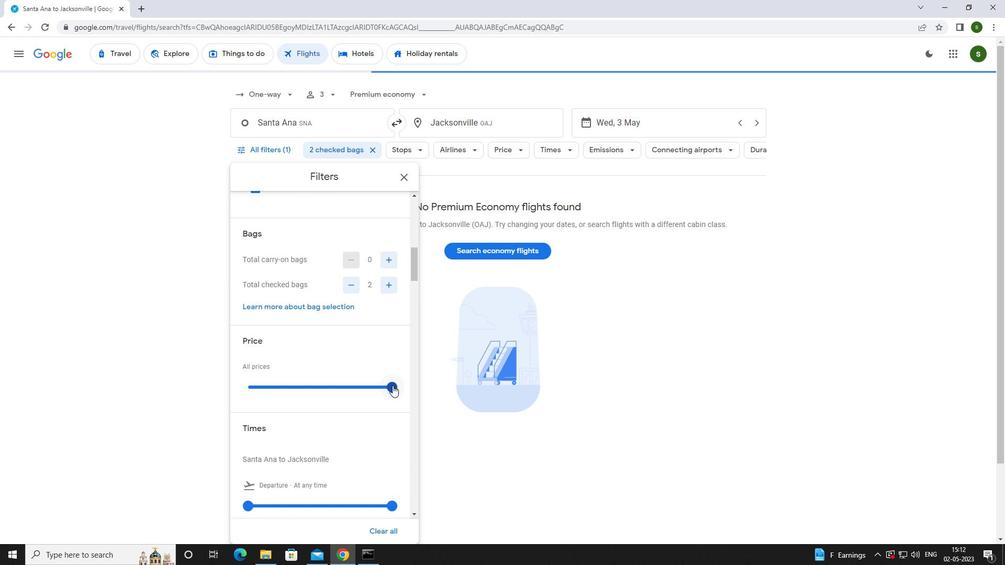 
Action: Mouse scrolled (392, 386) with delta (0, 0)
Screenshot: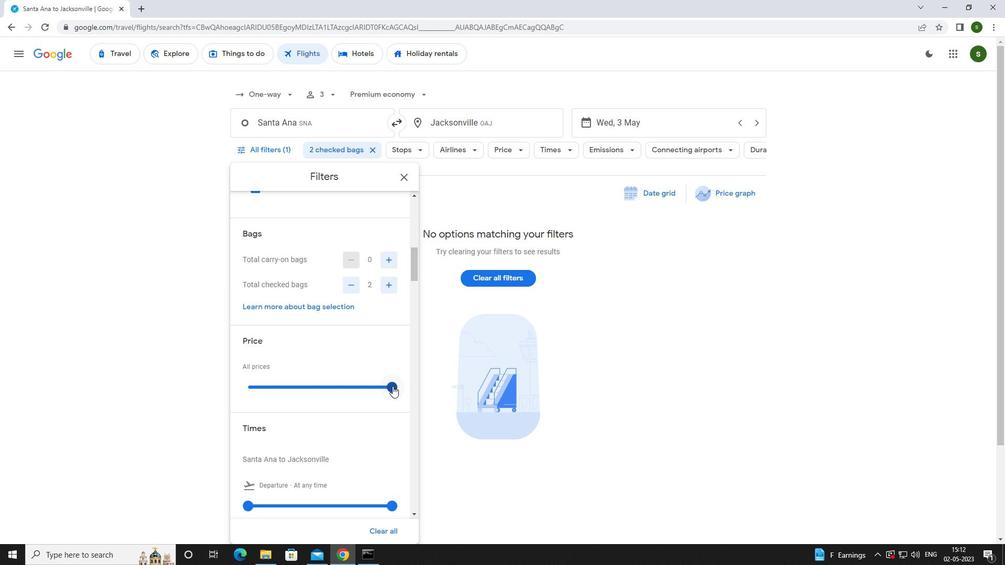 
Action: Mouse moved to (248, 452)
Screenshot: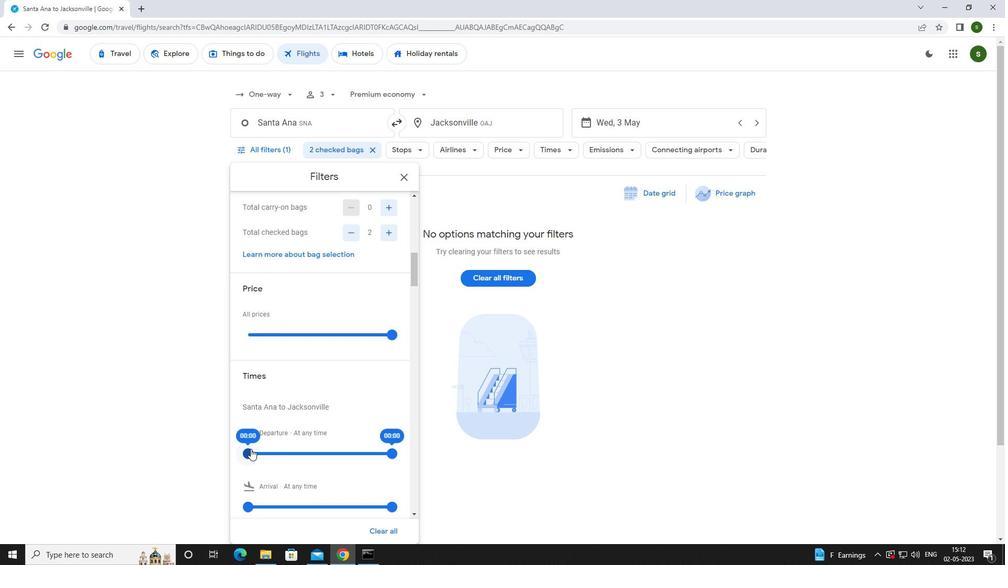 
Action: Mouse pressed left at (248, 452)
Screenshot: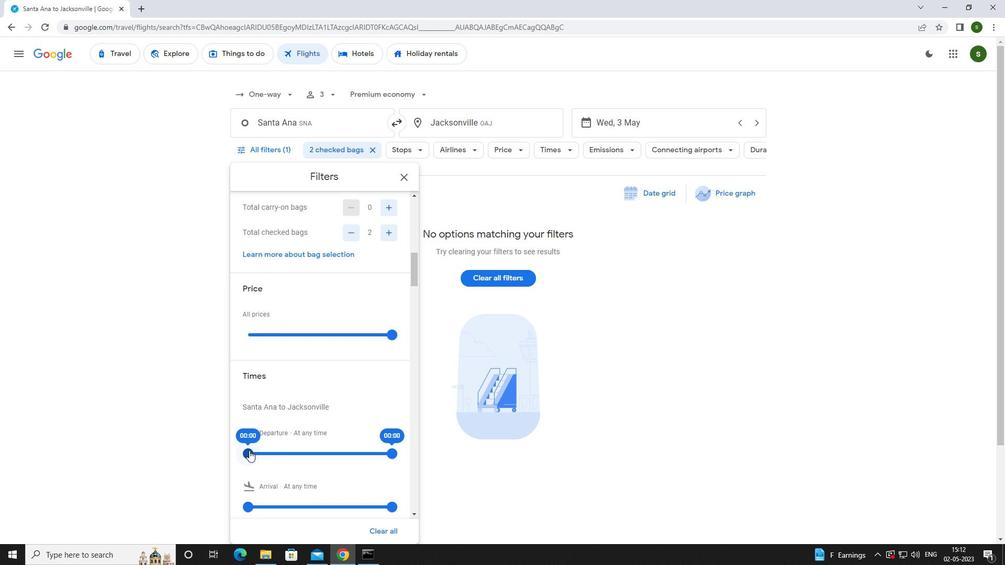 
Action: Mouse moved to (595, 380)
Screenshot: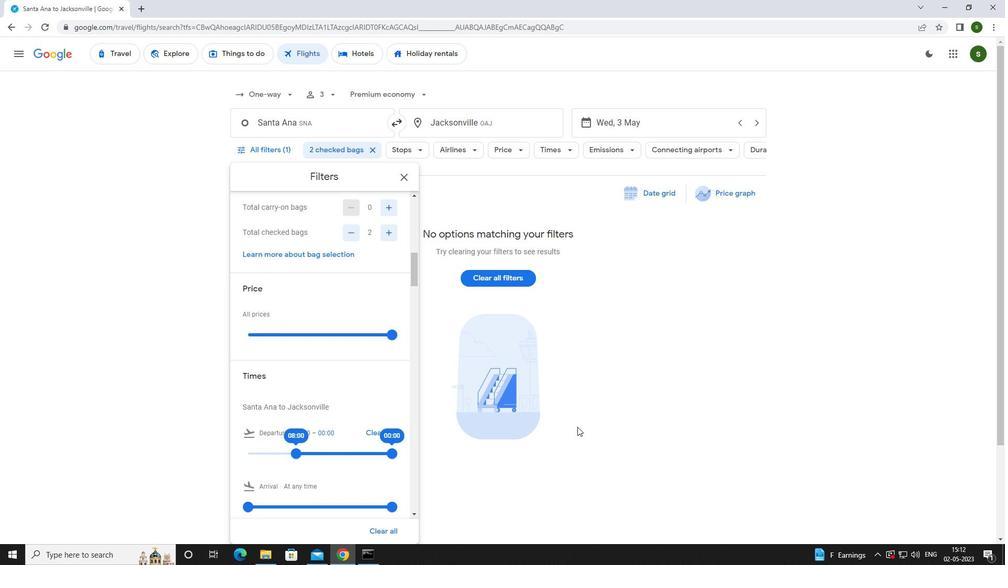 
Action: Mouse pressed left at (595, 380)
Screenshot: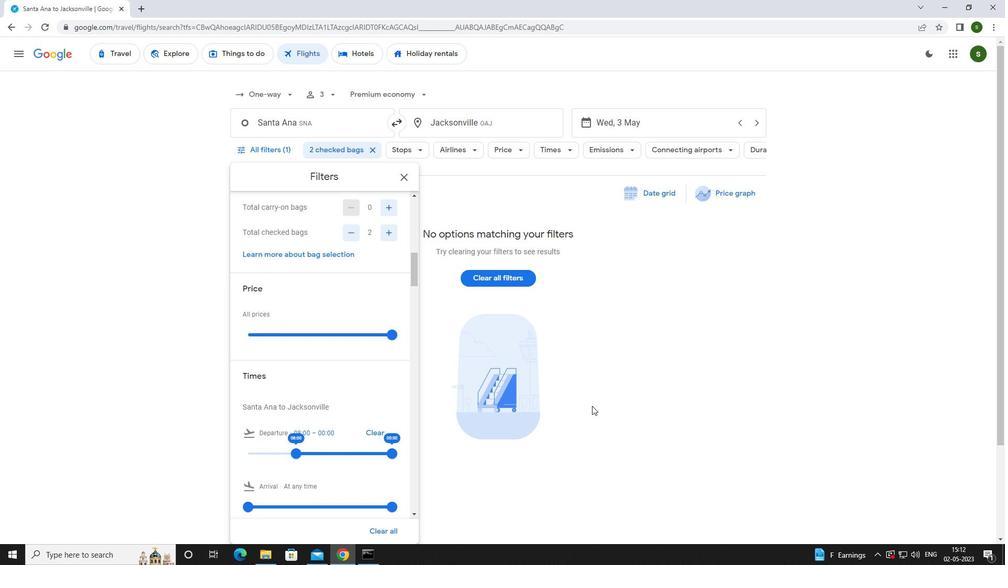 
Action: Mouse moved to (592, 380)
Screenshot: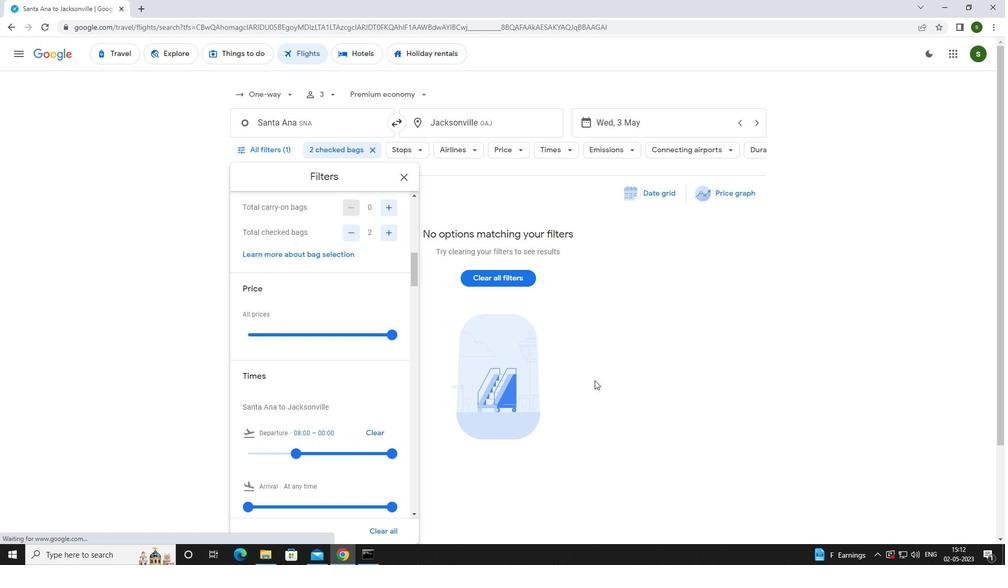 
